 Task: Find a one-way flight from Aswan to Auckland for 2 adults in economy class on June 30th, using Emirates, with 1 carry-on bag, and a departure time between 6:00 AM and 12:00 AM.
Action: Mouse pressed left at (377, 264)
Screenshot: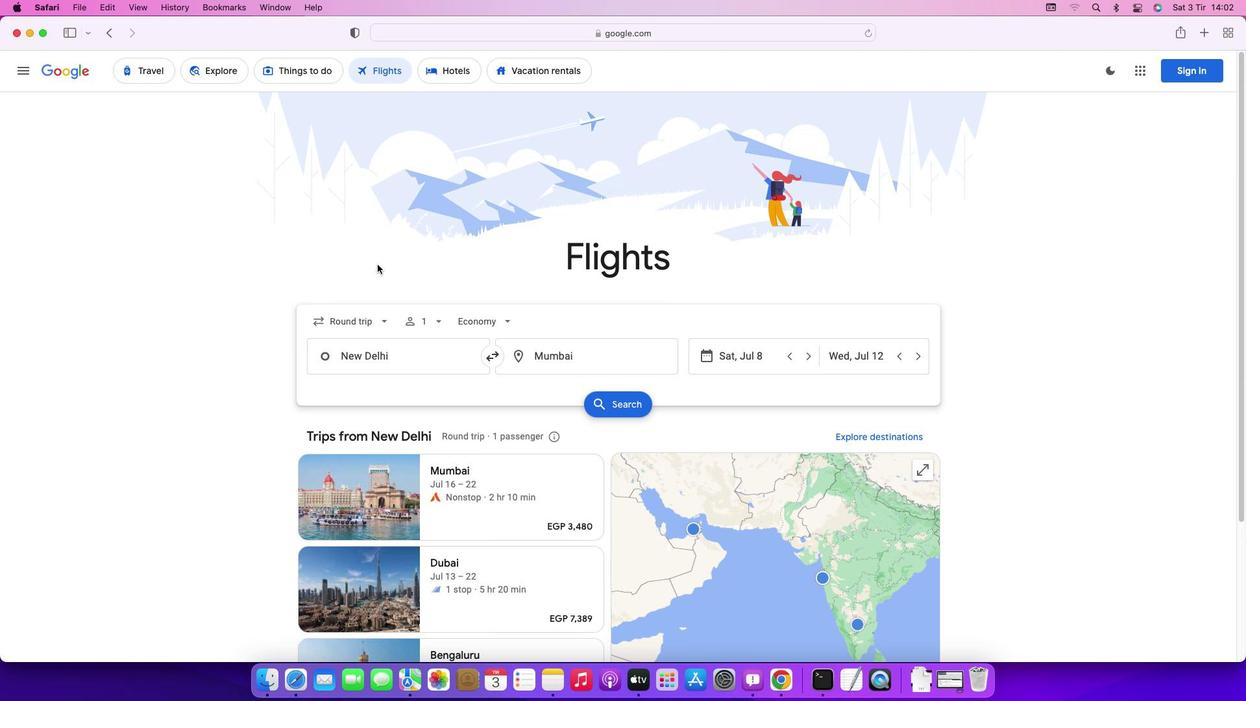 
Action: Mouse moved to (358, 319)
Screenshot: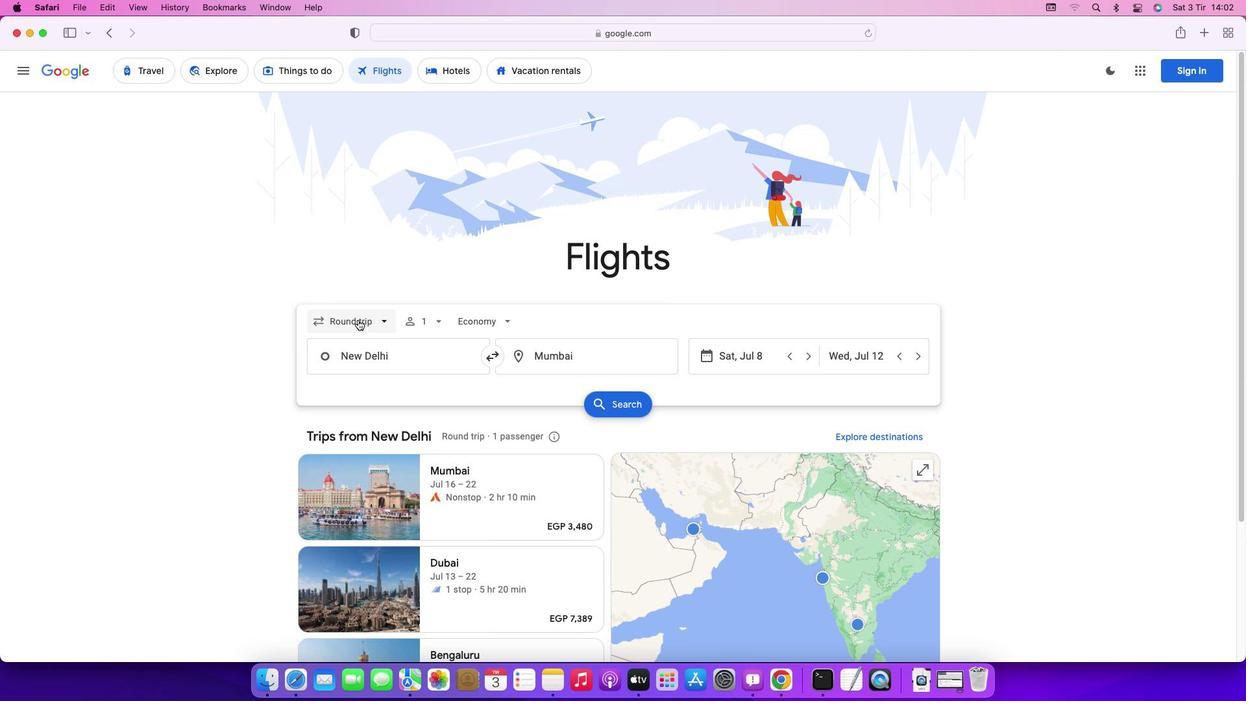 
Action: Mouse pressed left at (358, 319)
Screenshot: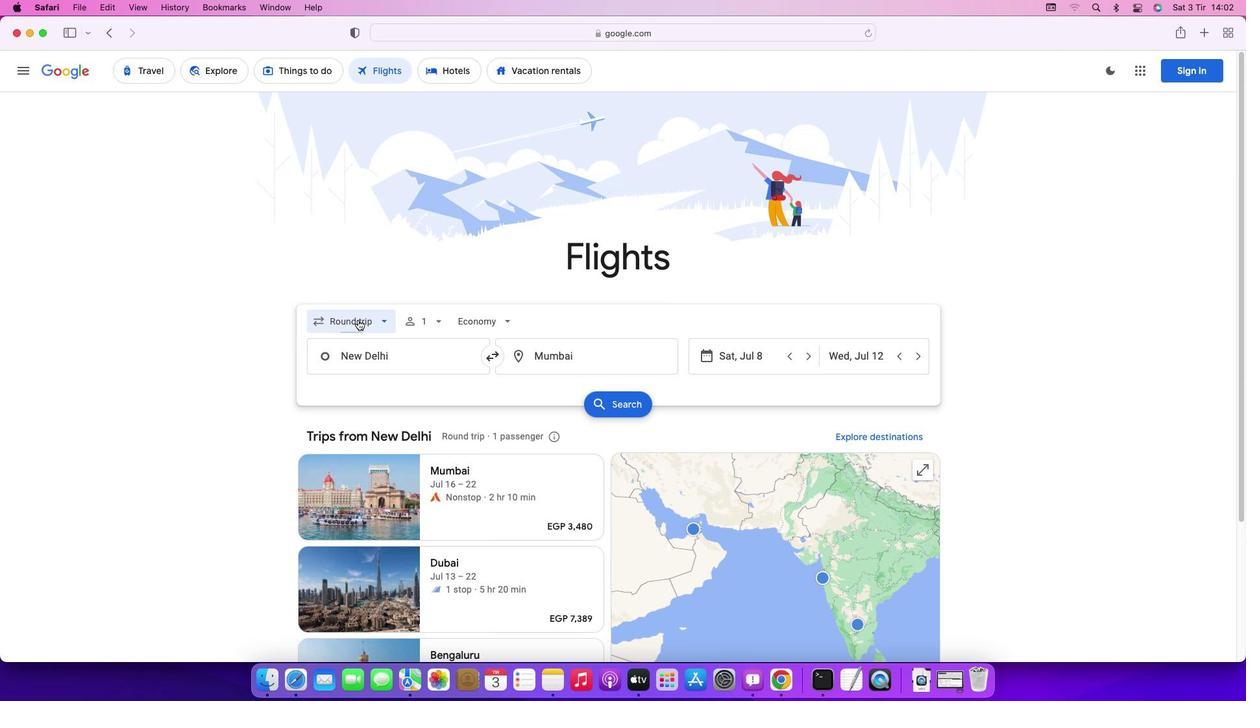 
Action: Mouse moved to (364, 379)
Screenshot: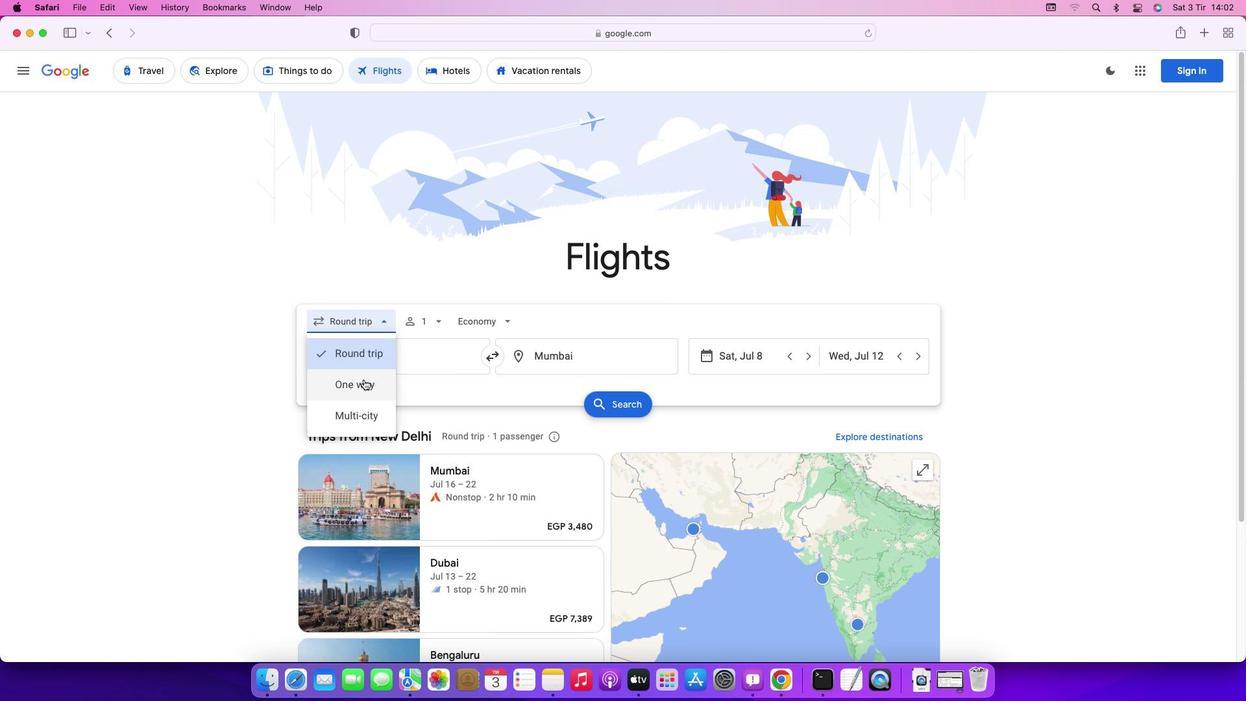 
Action: Mouse pressed left at (364, 379)
Screenshot: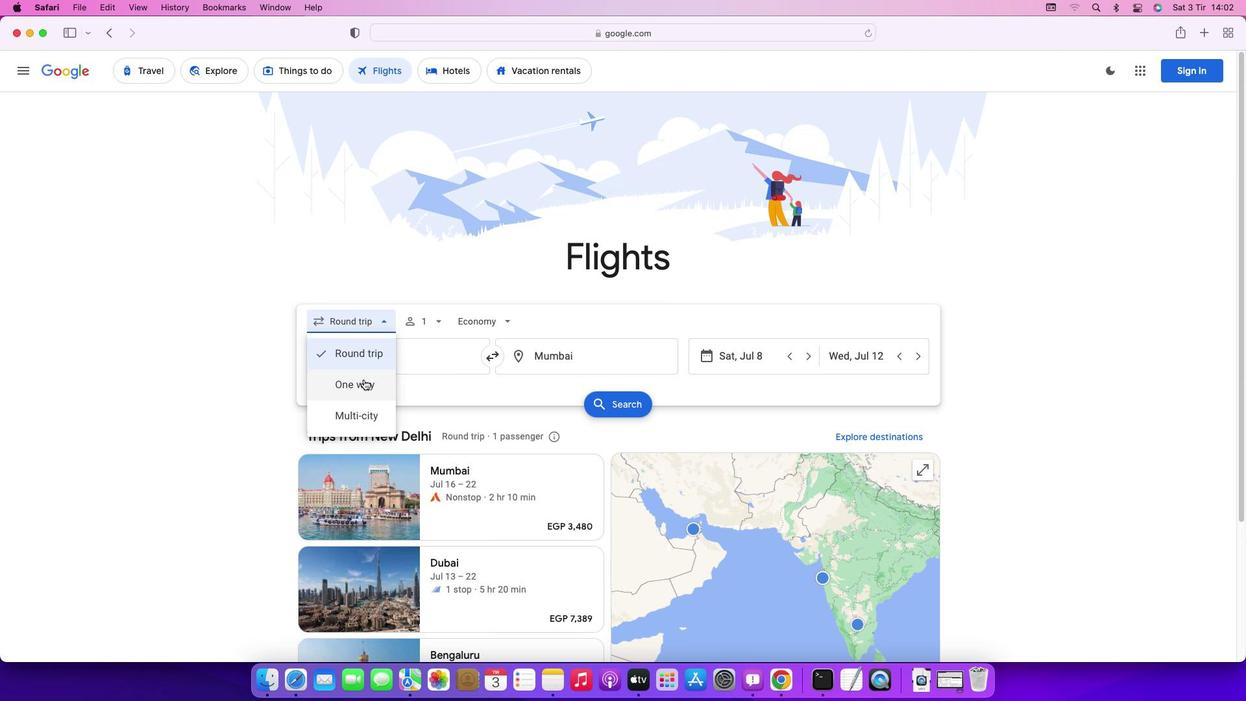 
Action: Mouse moved to (439, 324)
Screenshot: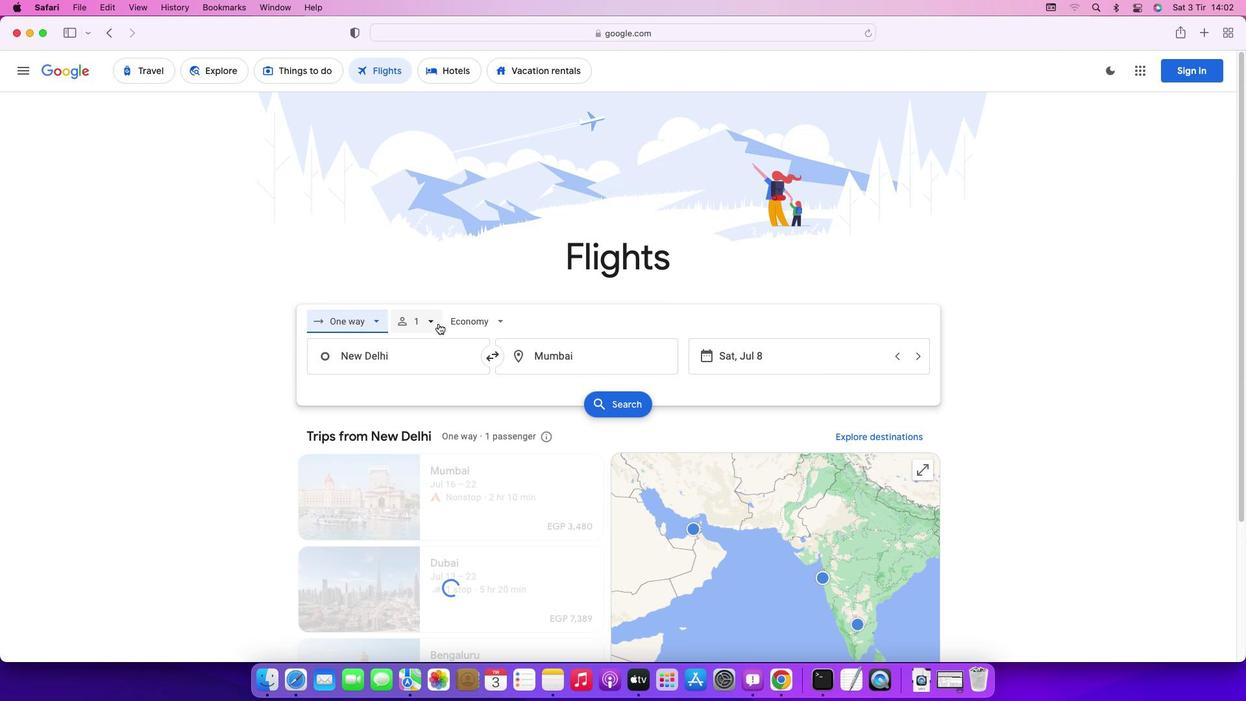 
Action: Mouse pressed left at (439, 324)
Screenshot: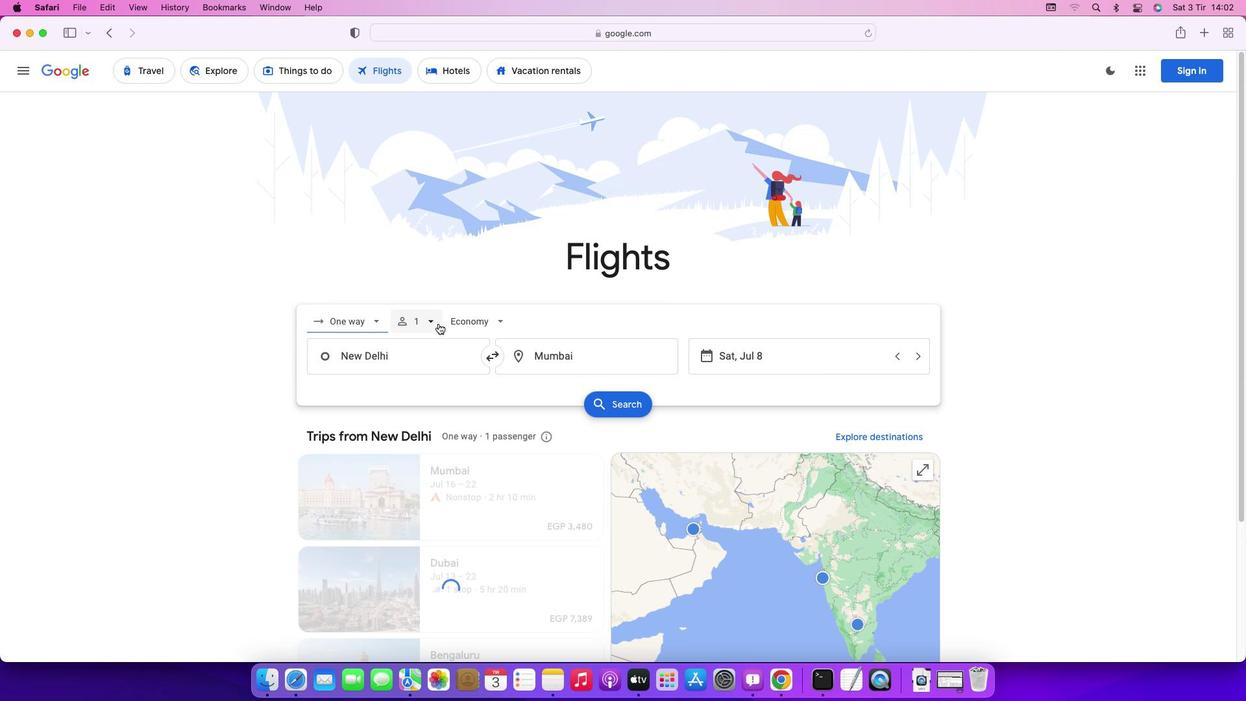 
Action: Mouse moved to (526, 351)
Screenshot: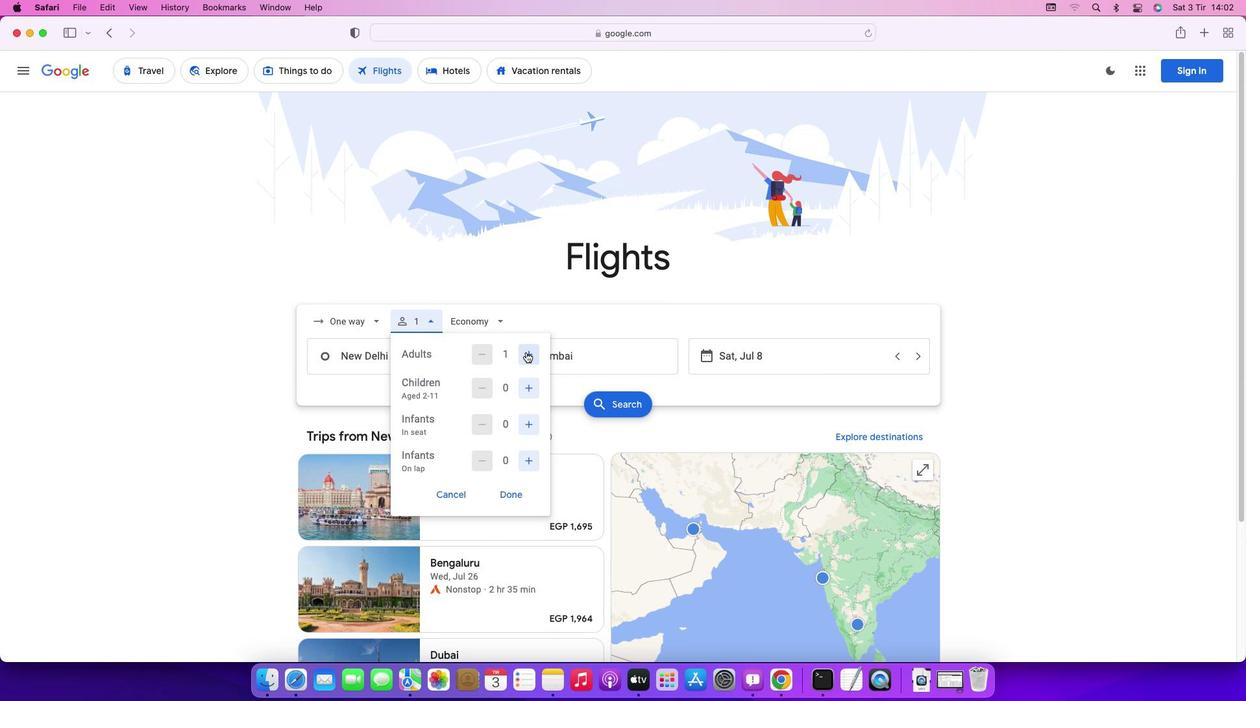 
Action: Mouse pressed left at (526, 351)
Screenshot: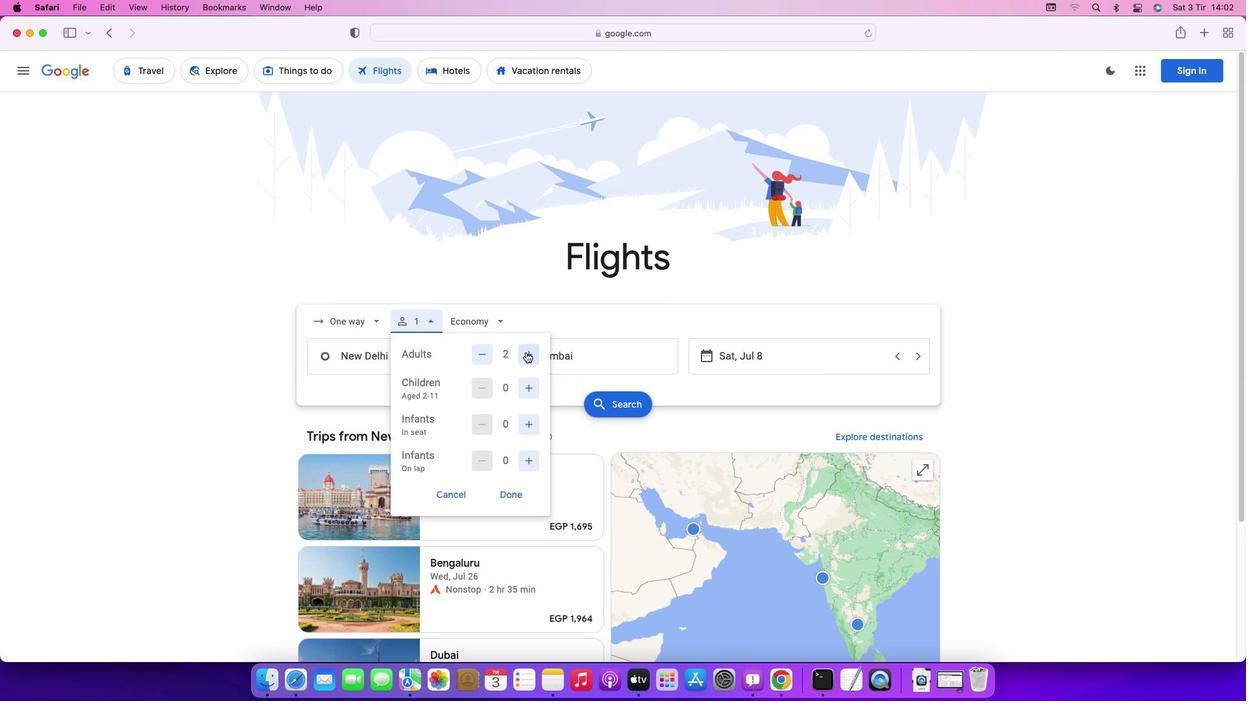 
Action: Mouse moved to (507, 495)
Screenshot: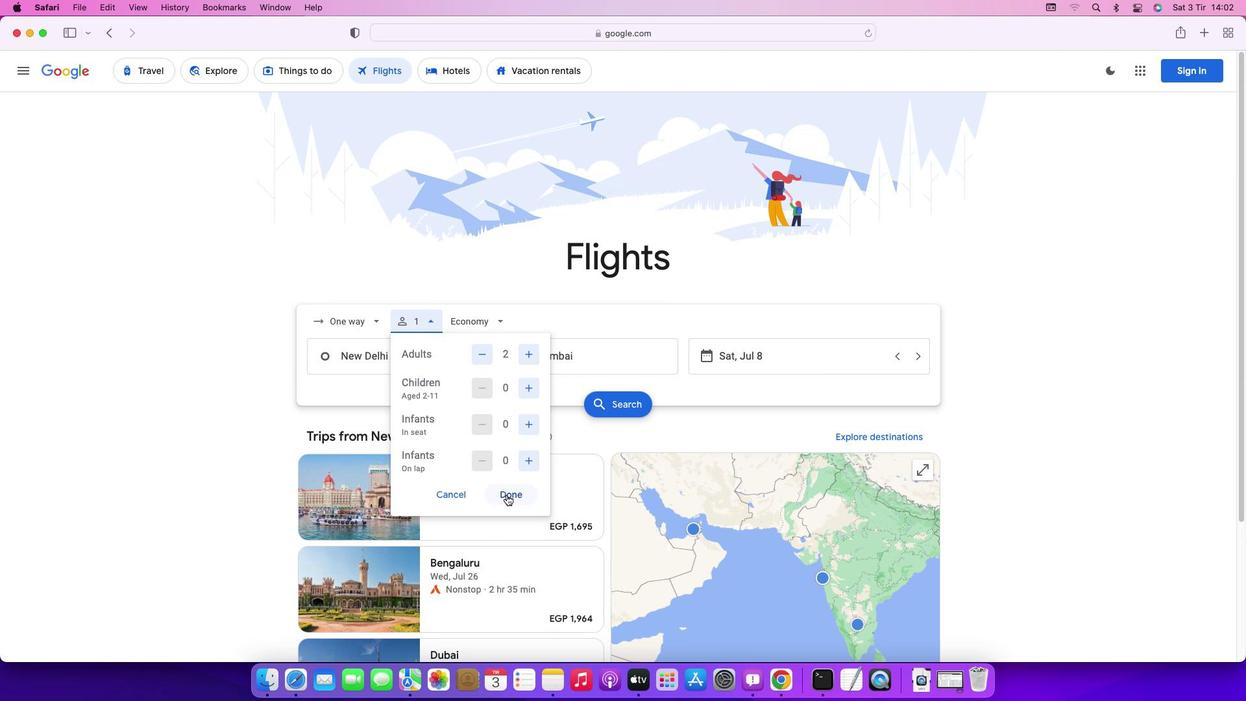 
Action: Mouse pressed left at (507, 495)
Screenshot: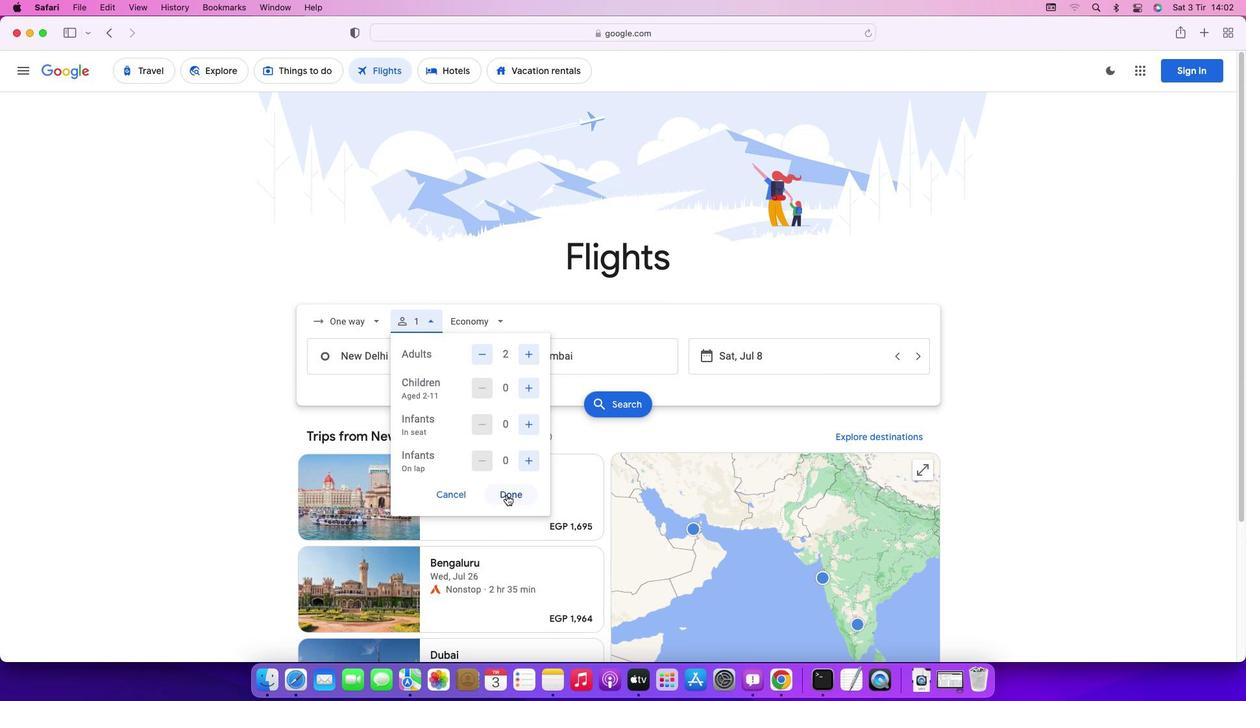
Action: Mouse moved to (483, 326)
Screenshot: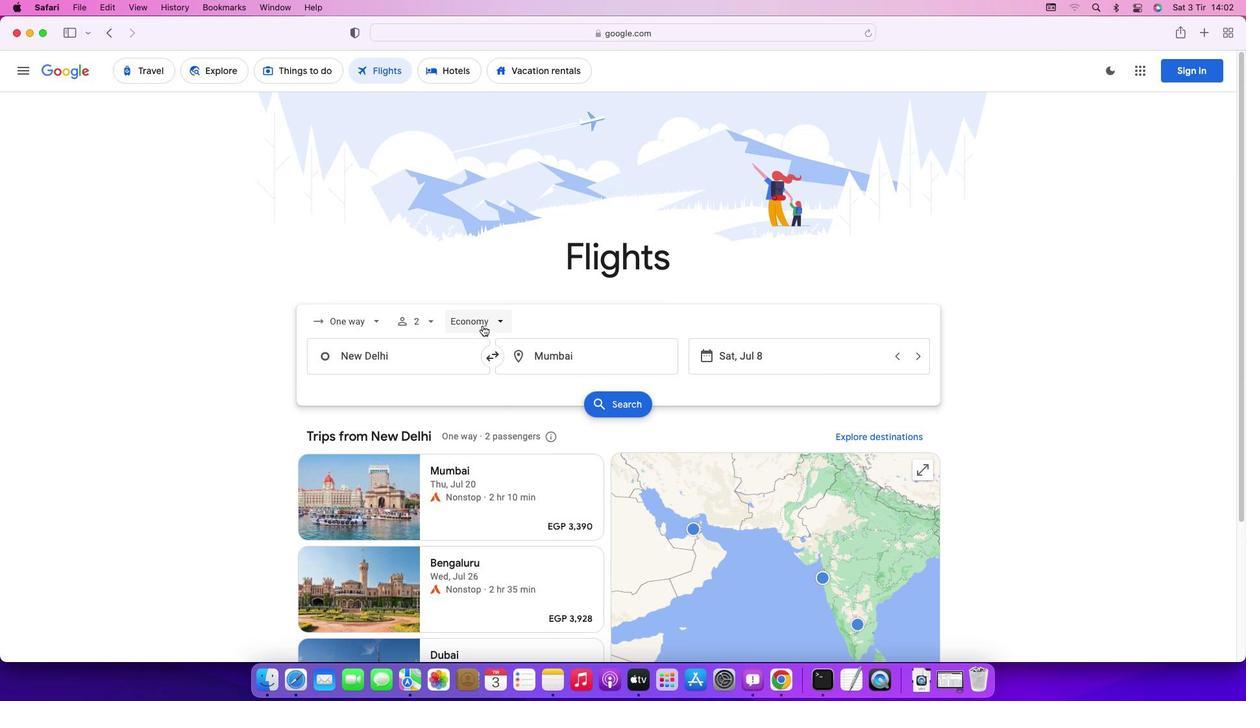 
Action: Mouse pressed left at (483, 326)
Screenshot: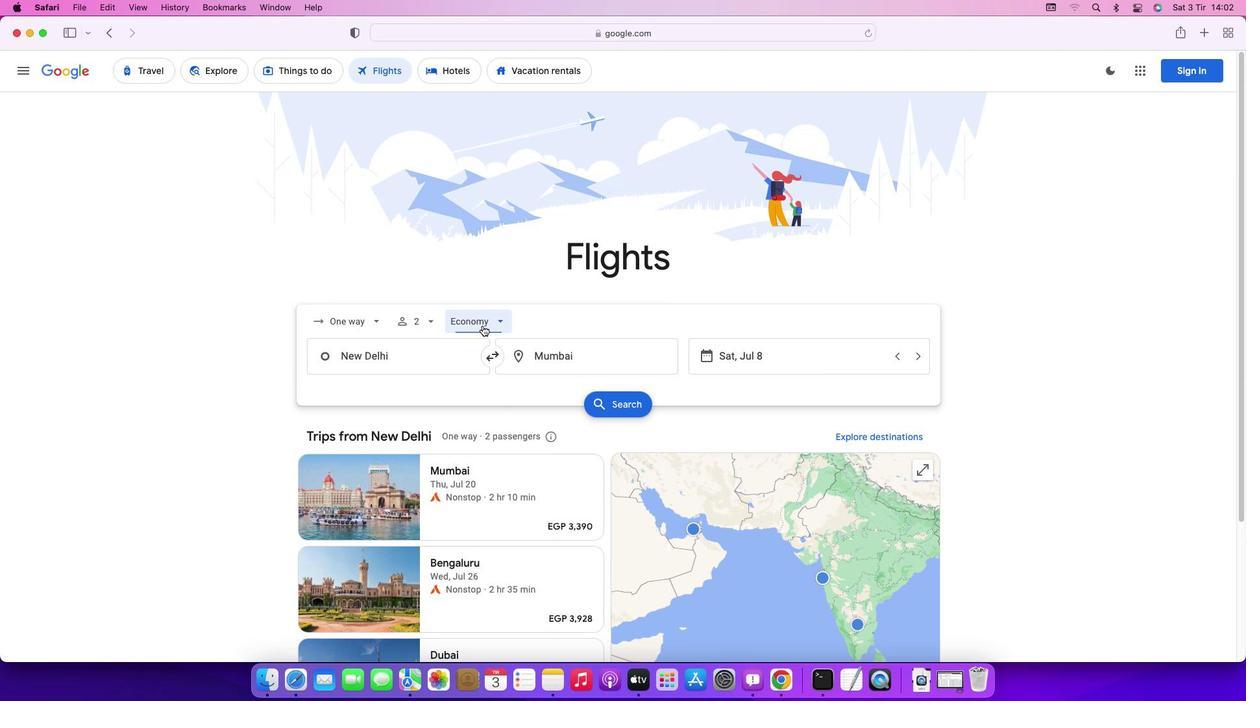 
Action: Mouse moved to (490, 351)
Screenshot: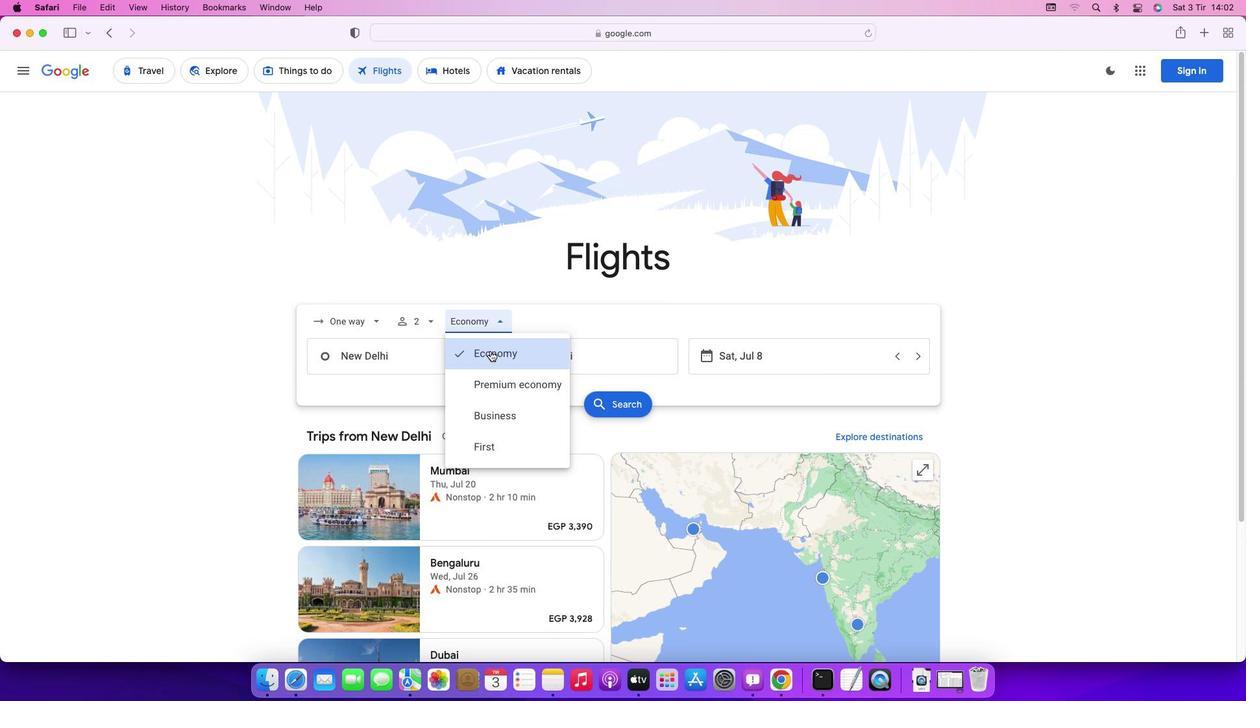 
Action: Mouse pressed left at (490, 351)
Screenshot: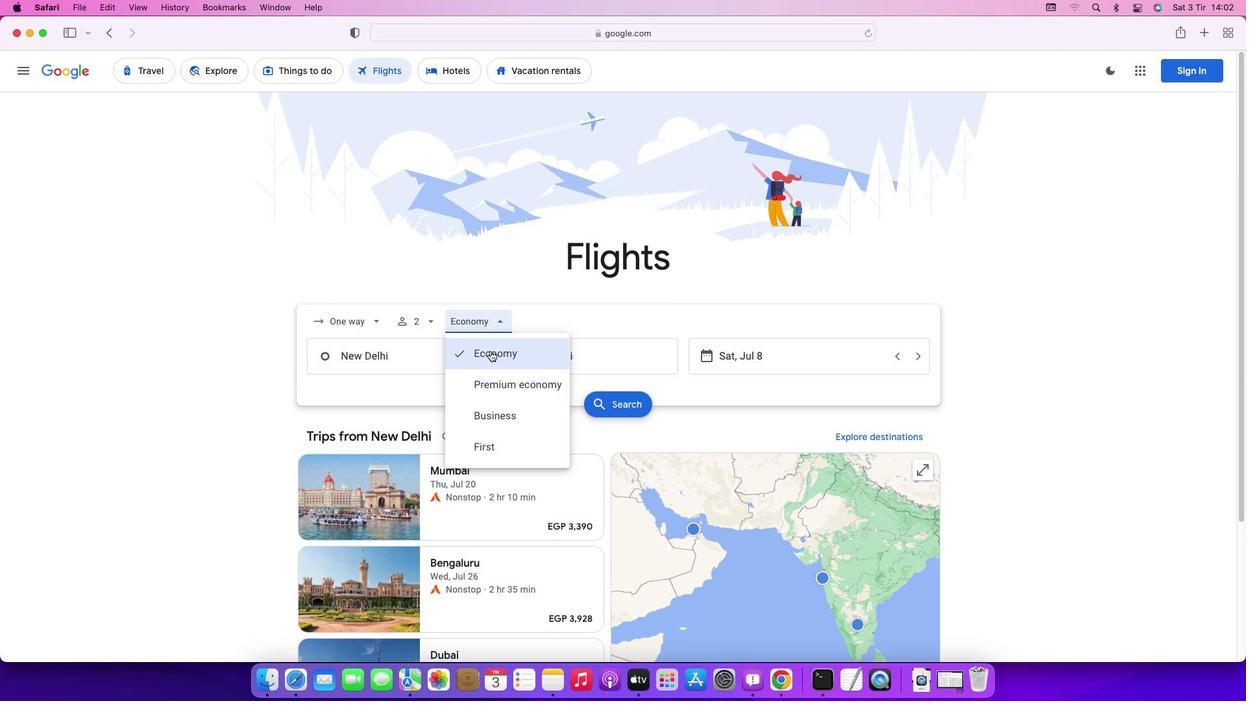 
Action: Mouse moved to (415, 351)
Screenshot: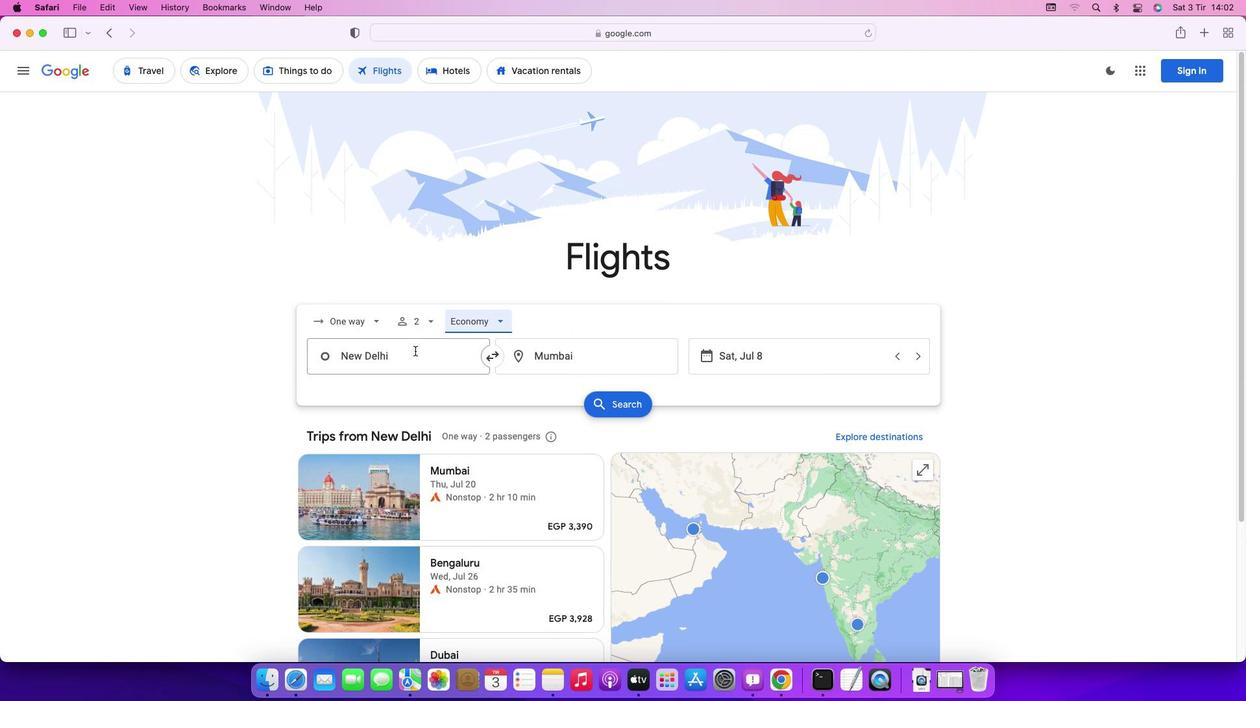 
Action: Mouse pressed left at (415, 351)
Screenshot: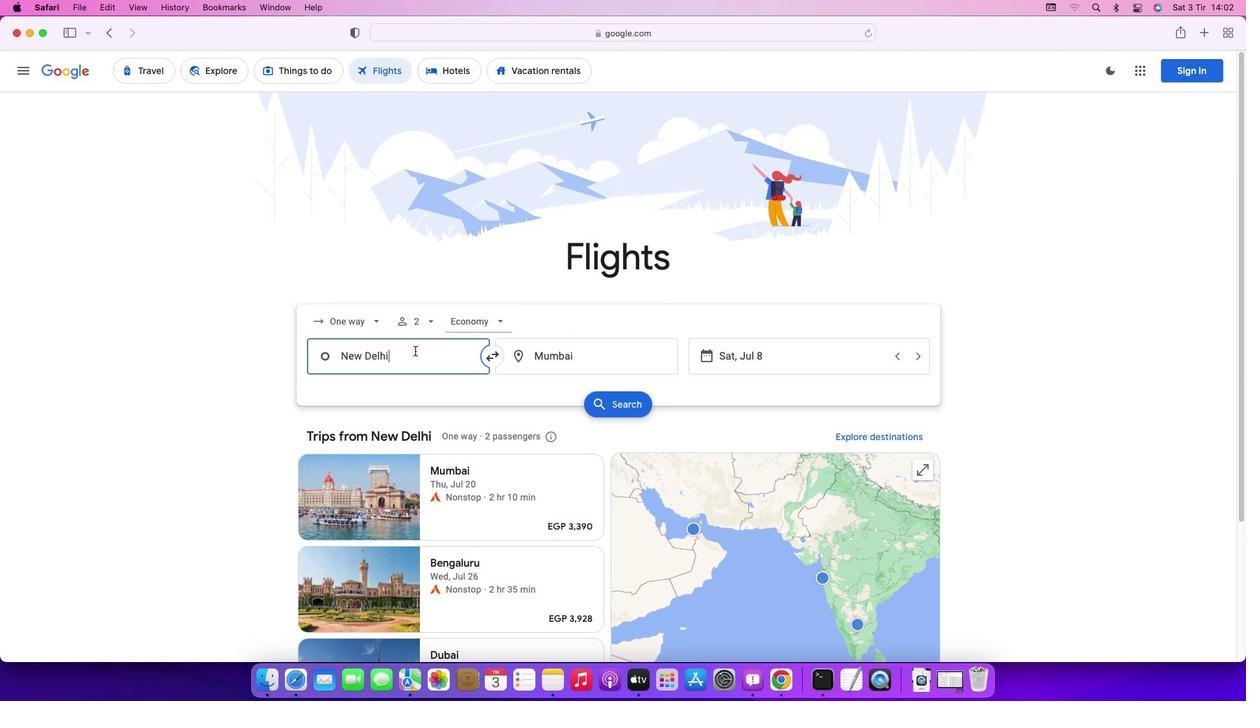 
Action: Mouse moved to (414, 351)
Screenshot: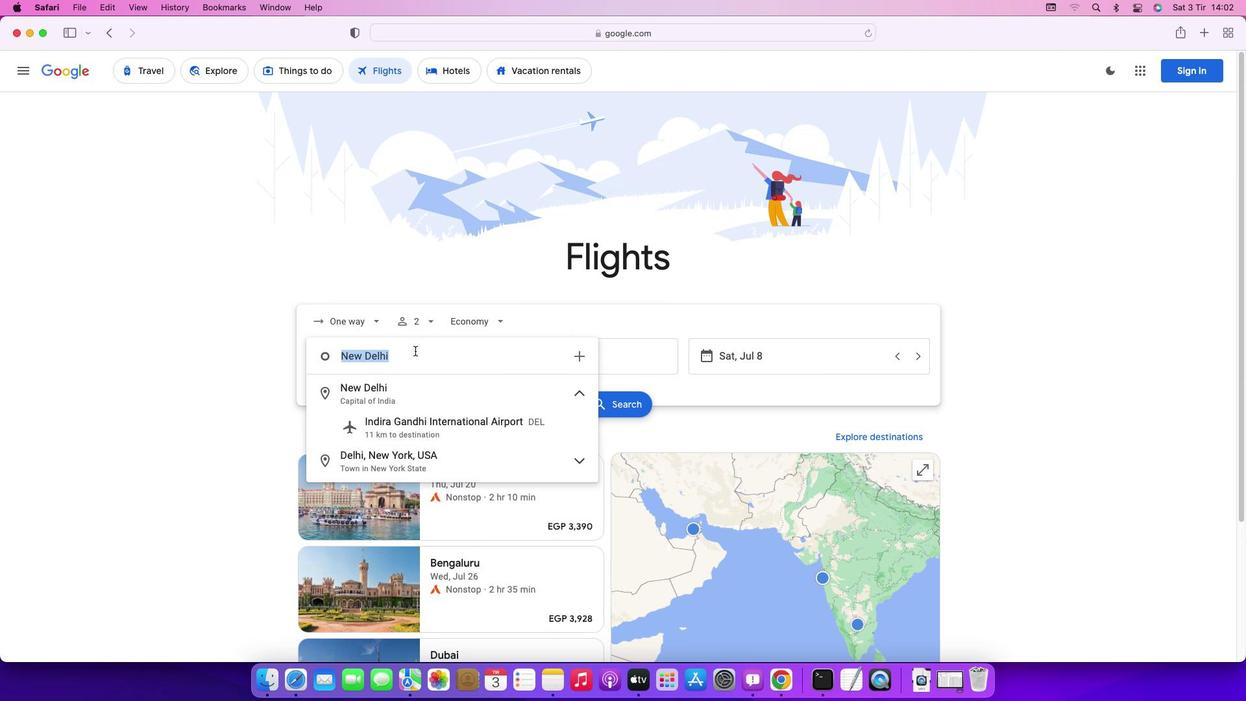 
Action: Key pressed Key.backspaceKey.caps_lock'A'Key.caps_lock's''w''a''n'Key.enter
Screenshot: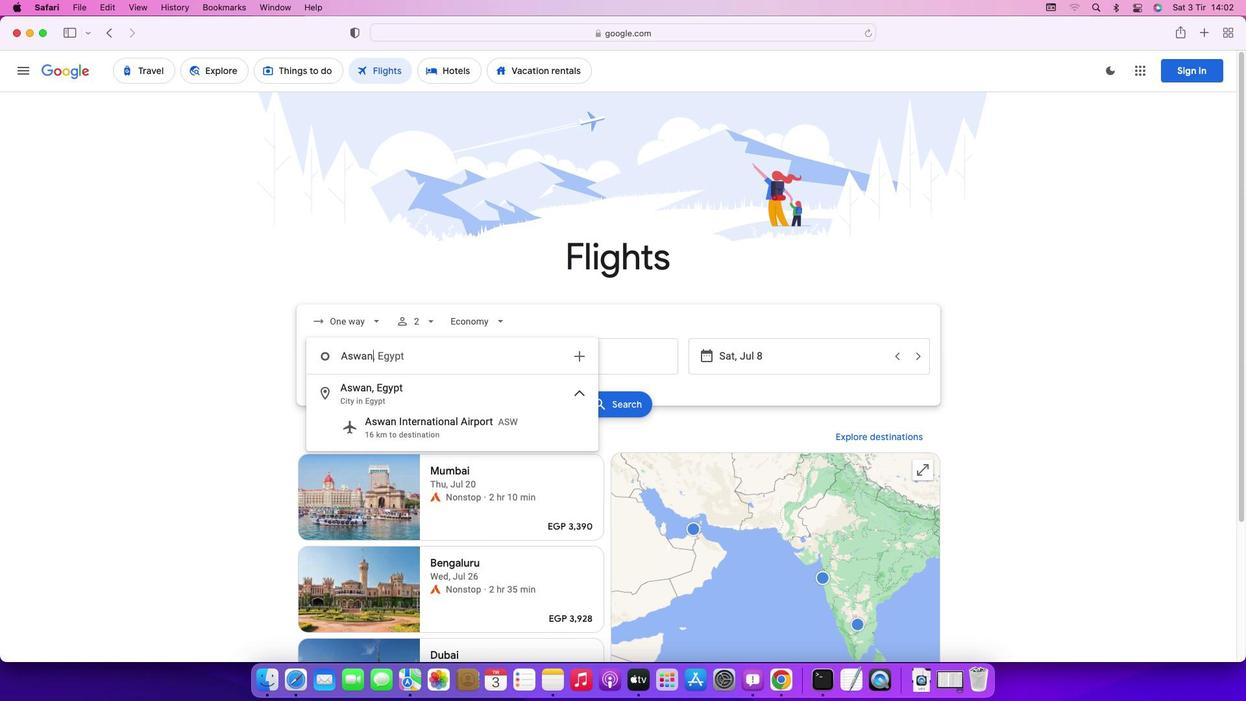 
Action: Mouse moved to (598, 357)
Screenshot: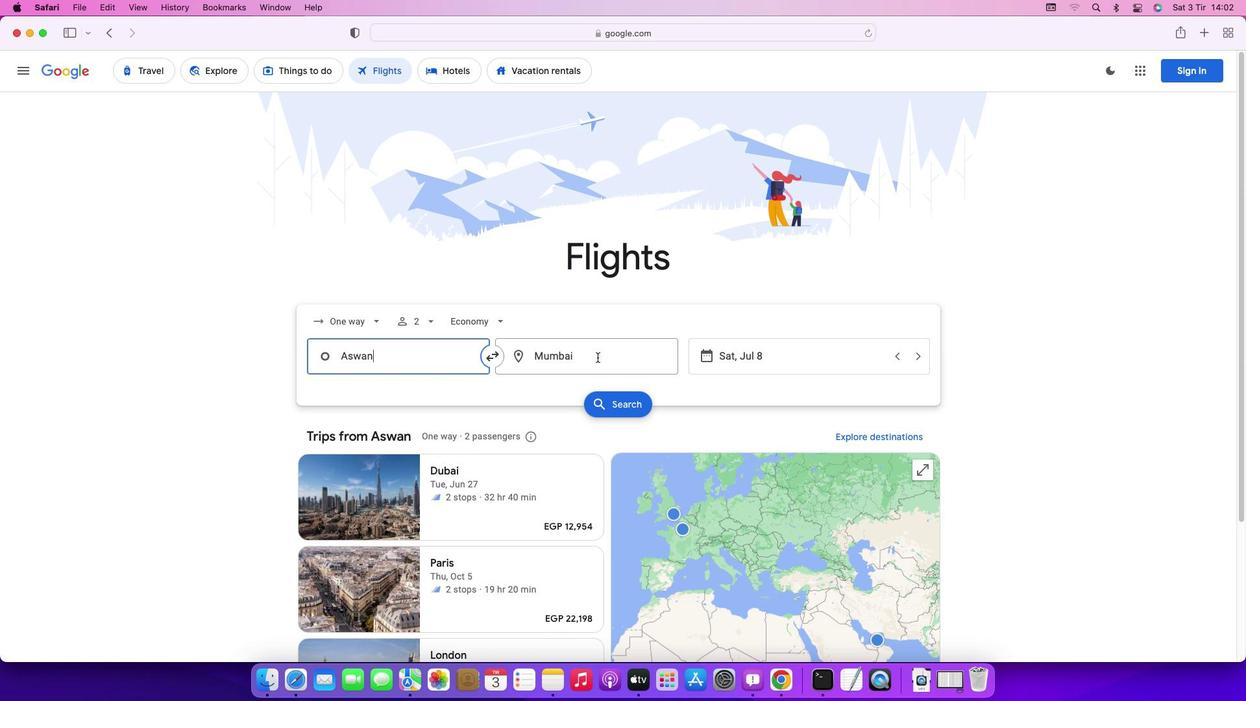 
Action: Mouse pressed left at (598, 357)
Screenshot: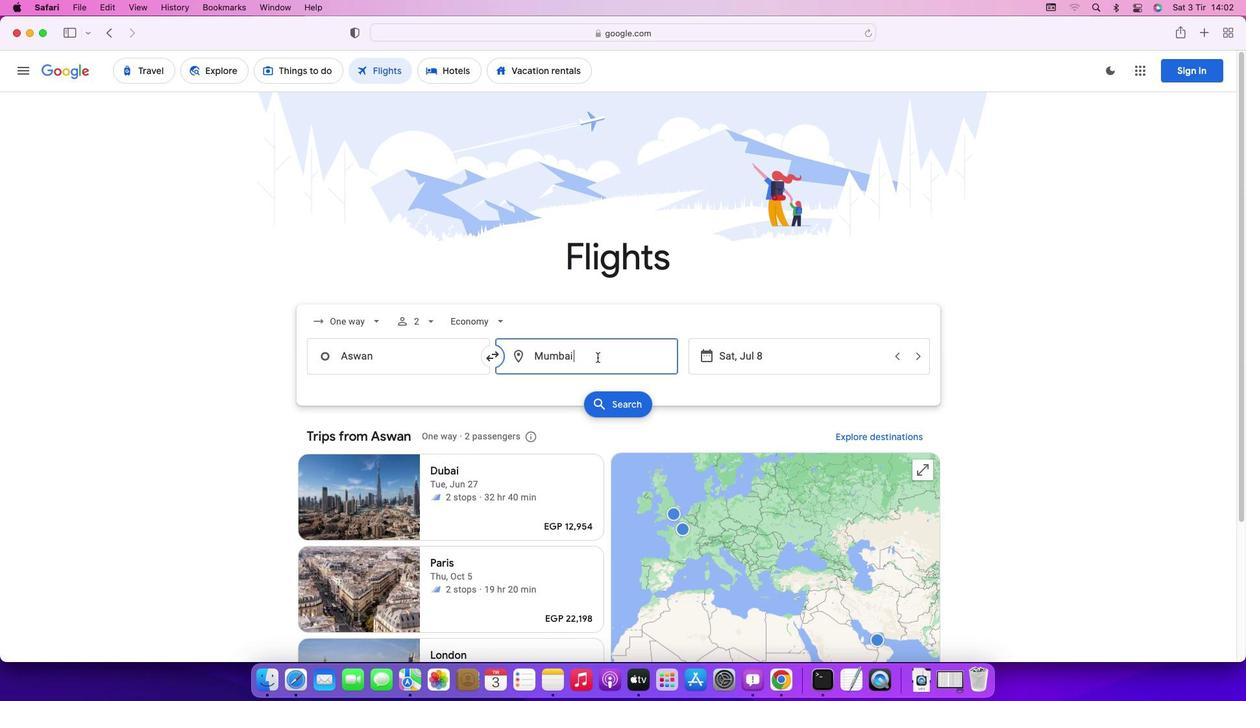
Action: Key pressed Key.backspaceKey.caps_lock'A'Key.caps_lock'u''c''k''l''a''n''d'Key.enter
Screenshot: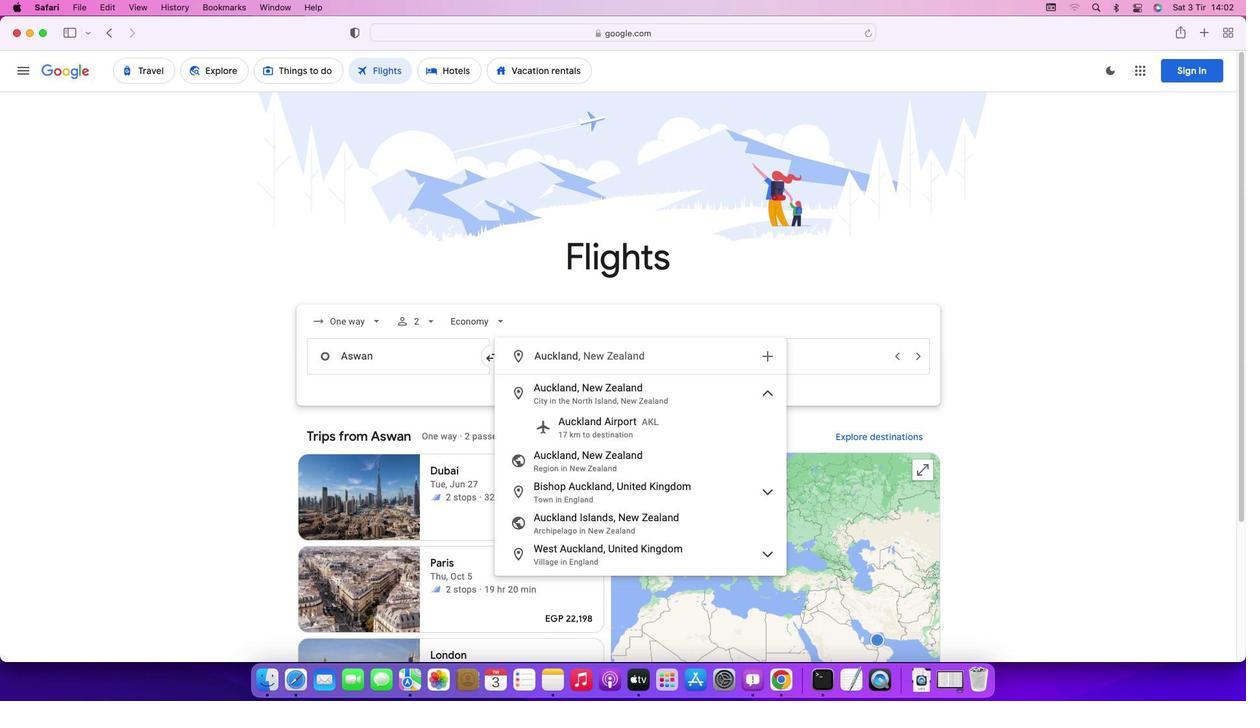 
Action: Mouse moved to (807, 358)
Screenshot: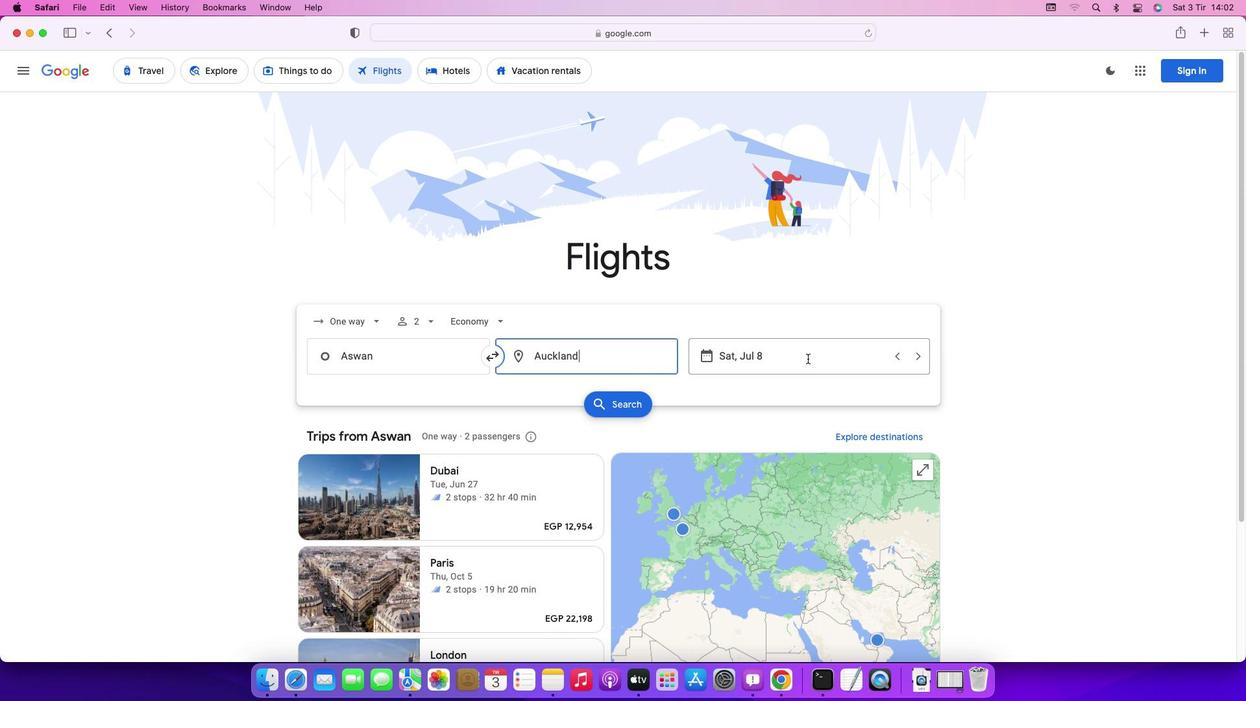 
Action: Mouse pressed left at (807, 358)
Screenshot: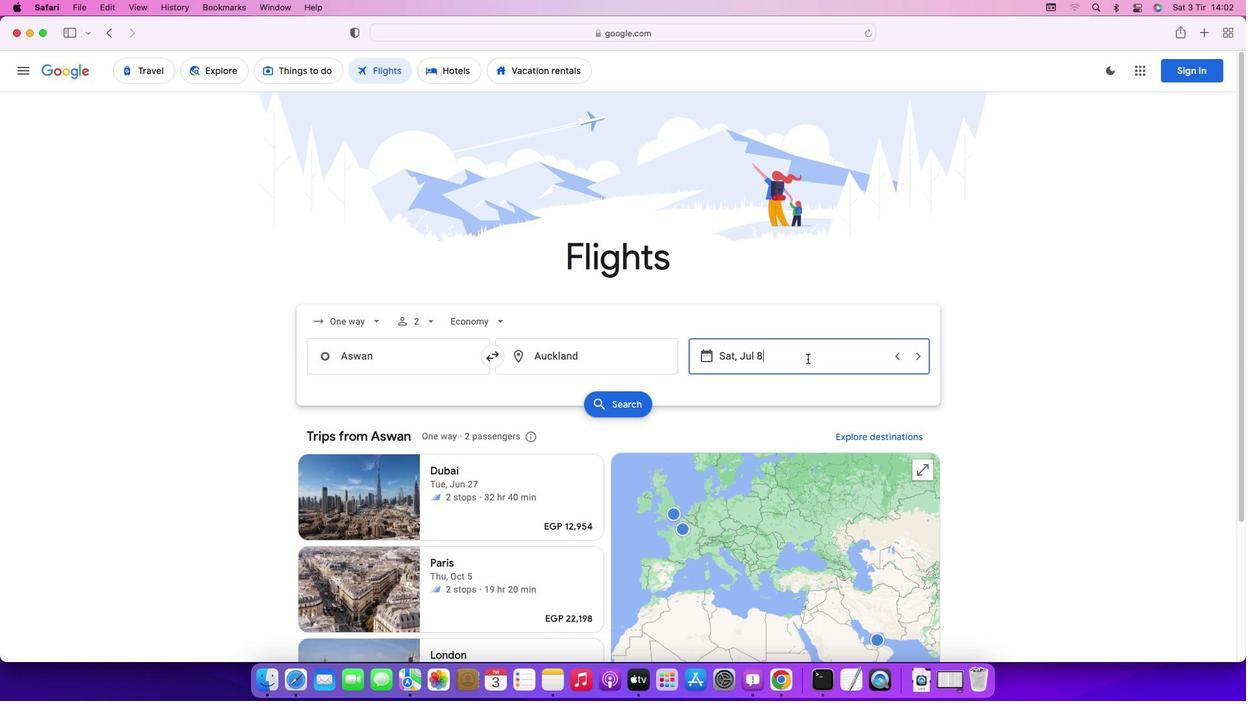 
Action: Mouse moved to (623, 559)
Screenshot: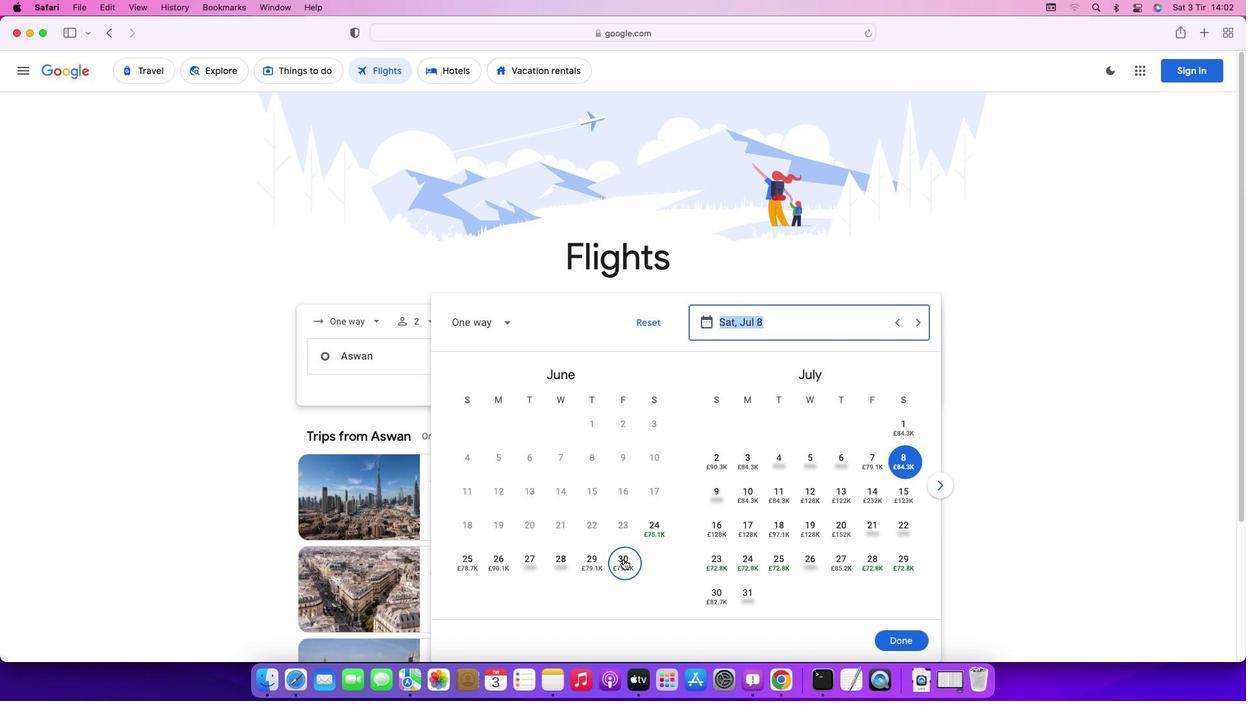 
Action: Mouse pressed left at (623, 559)
Screenshot: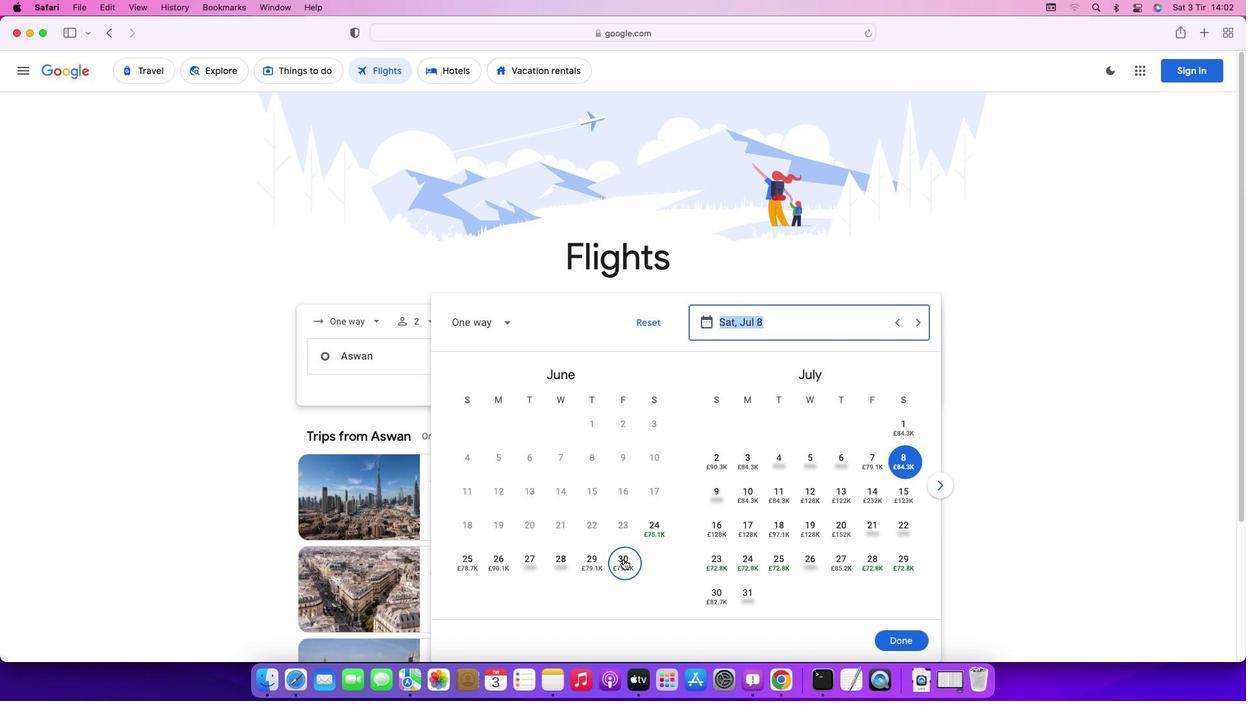 
Action: Mouse moved to (896, 641)
Screenshot: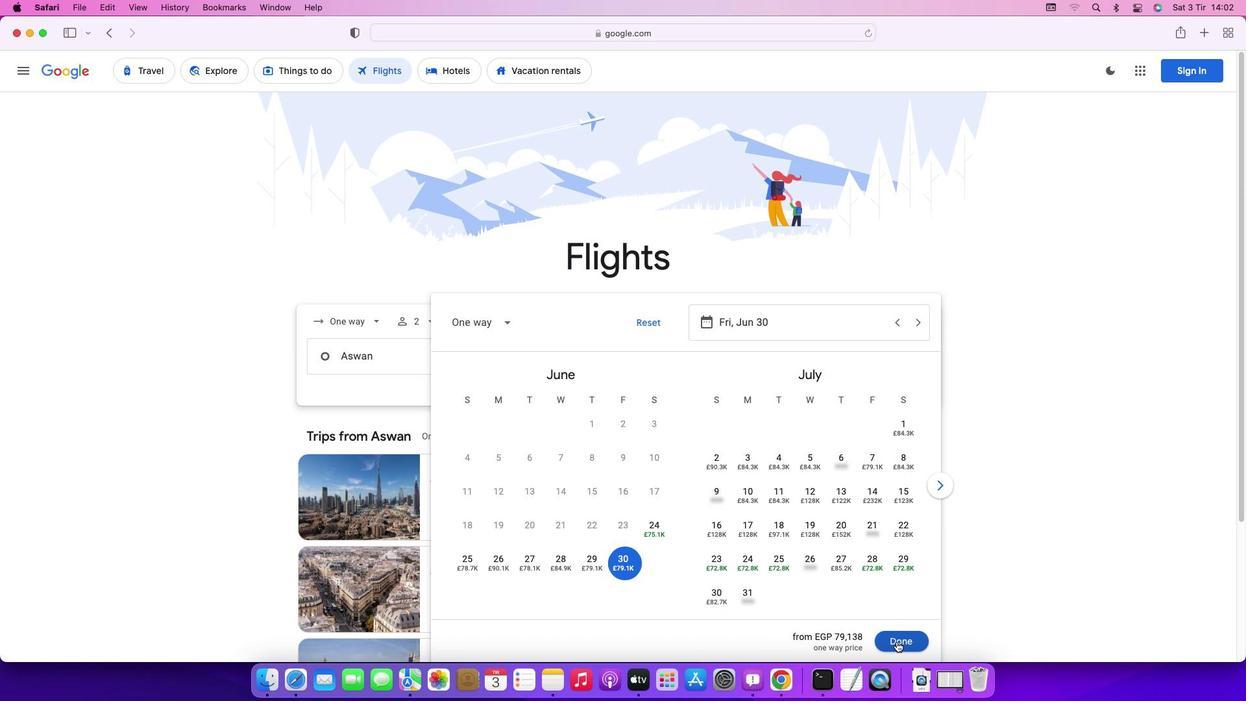 
Action: Mouse pressed left at (896, 641)
Screenshot: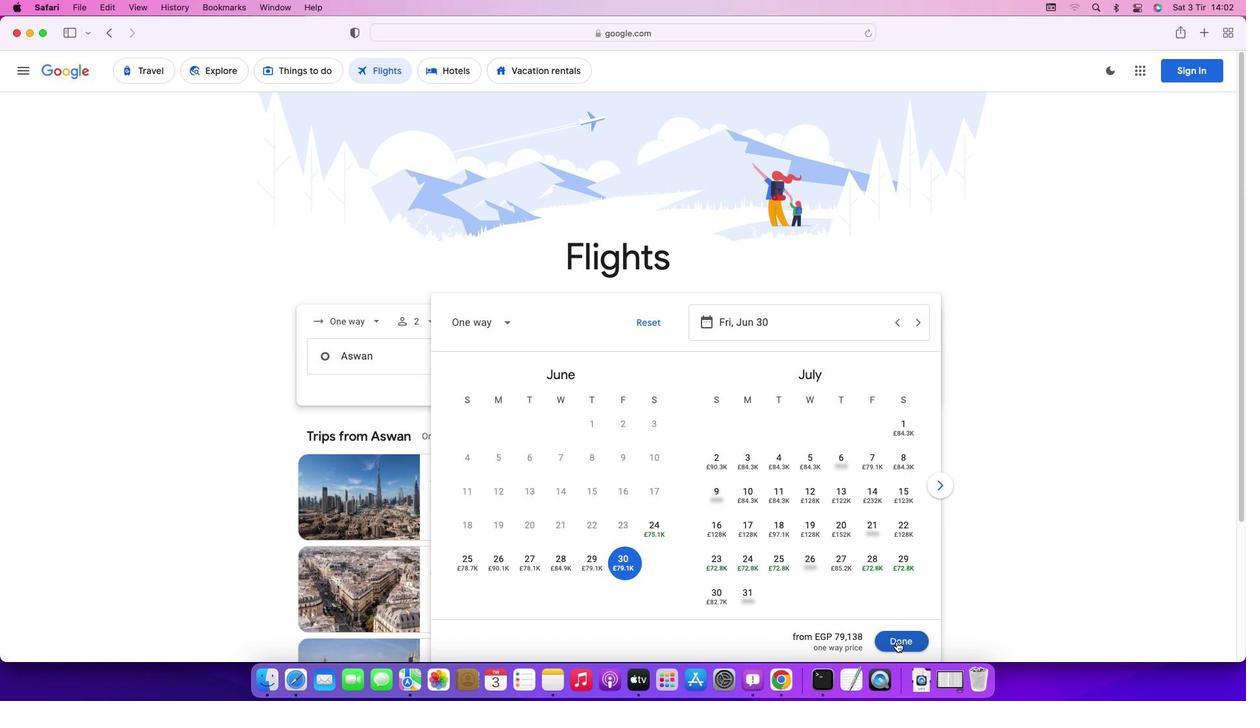 
Action: Mouse moved to (642, 411)
Screenshot: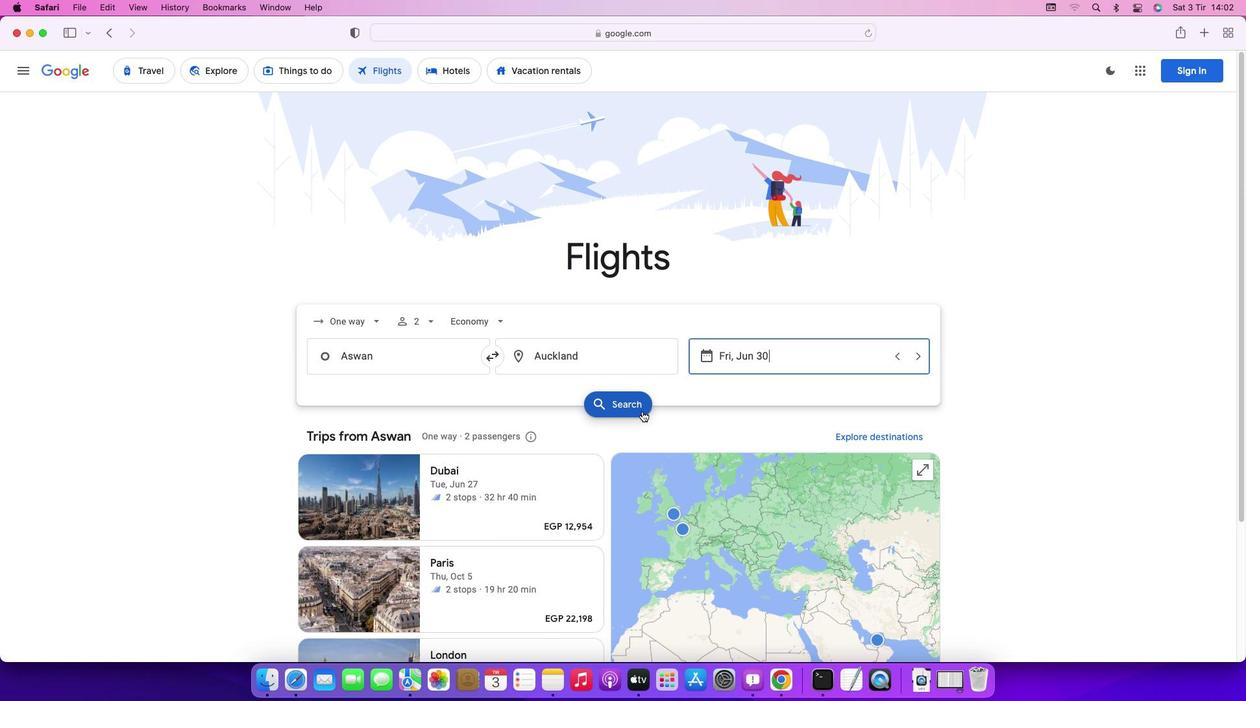 
Action: Mouse pressed left at (642, 411)
Screenshot: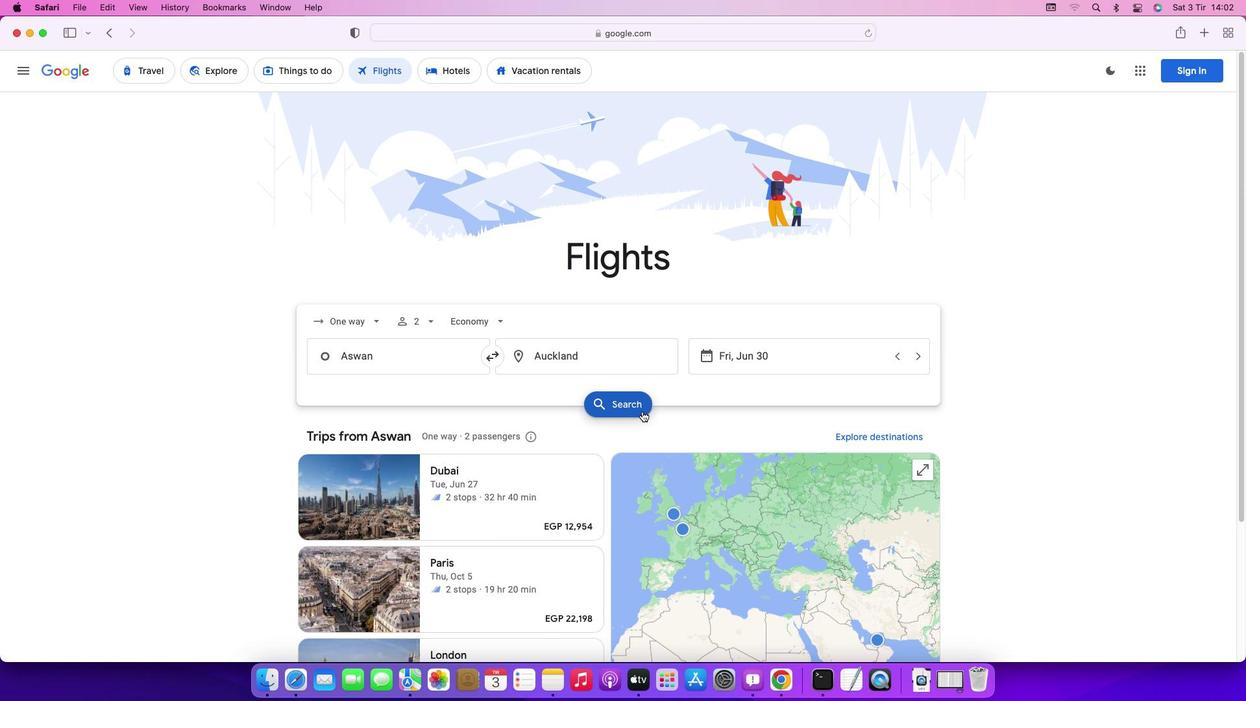 
Action: Mouse moved to (392, 190)
Screenshot: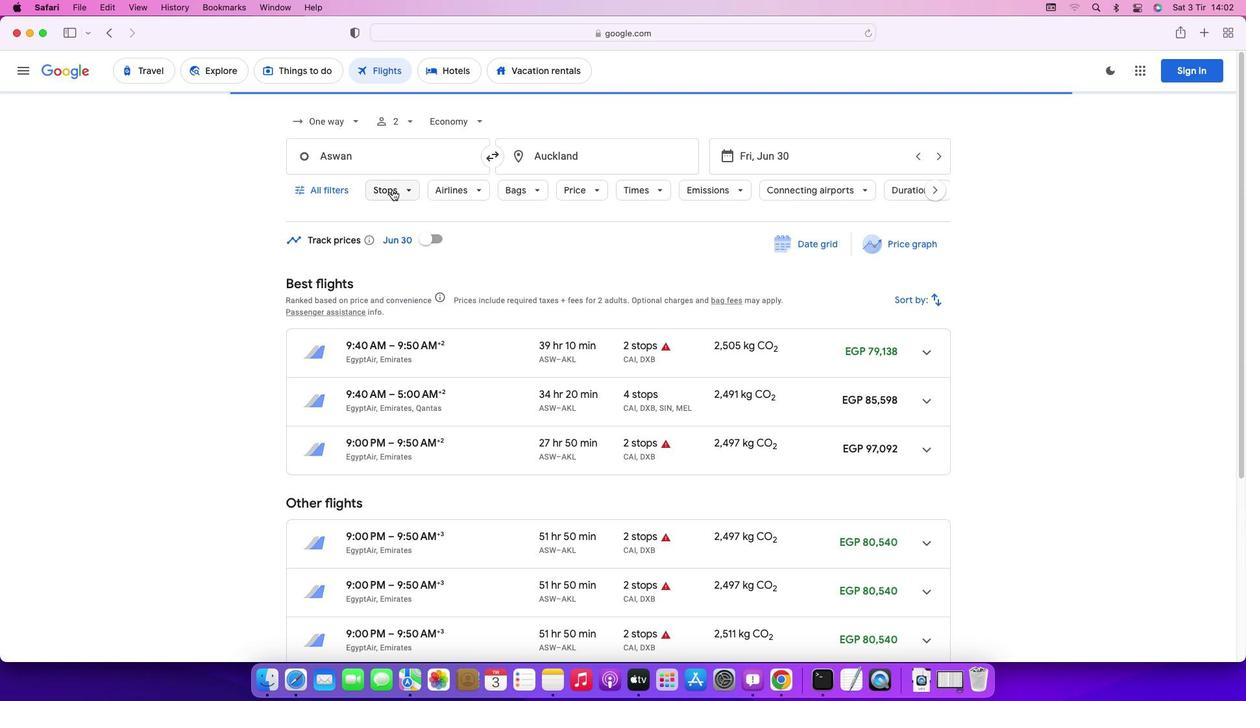 
Action: Mouse pressed left at (392, 190)
Screenshot: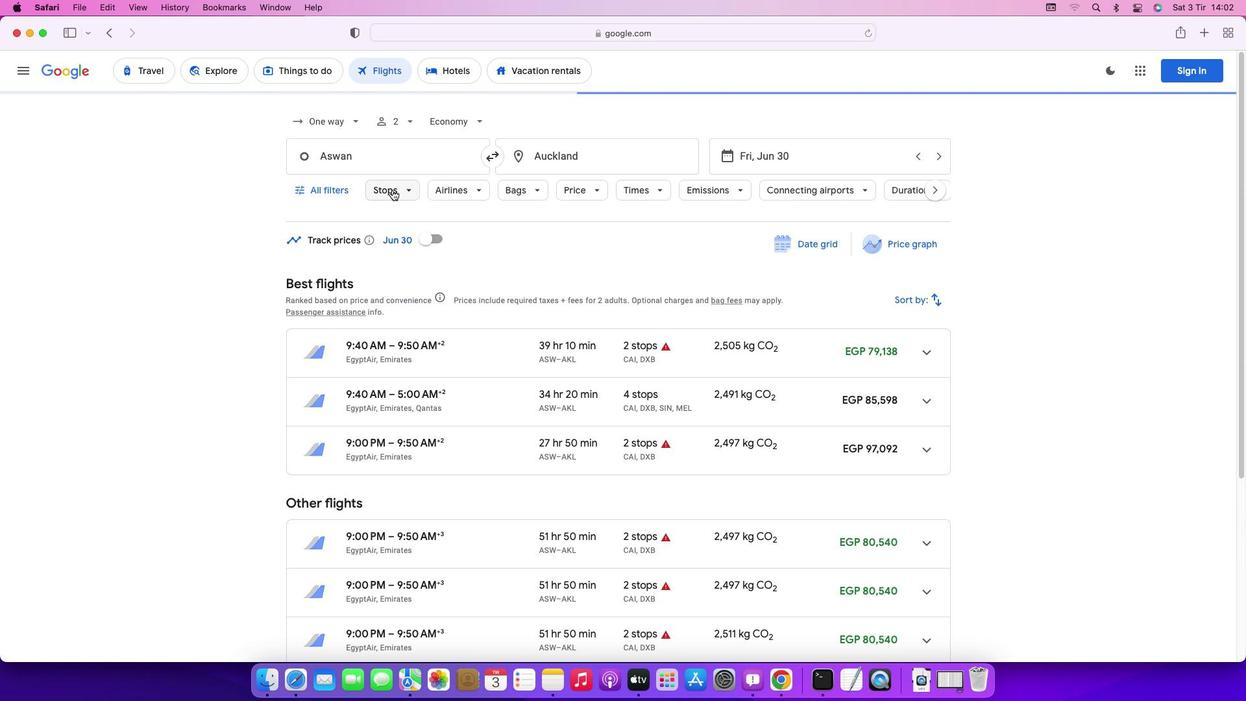 
Action: Mouse moved to (394, 256)
Screenshot: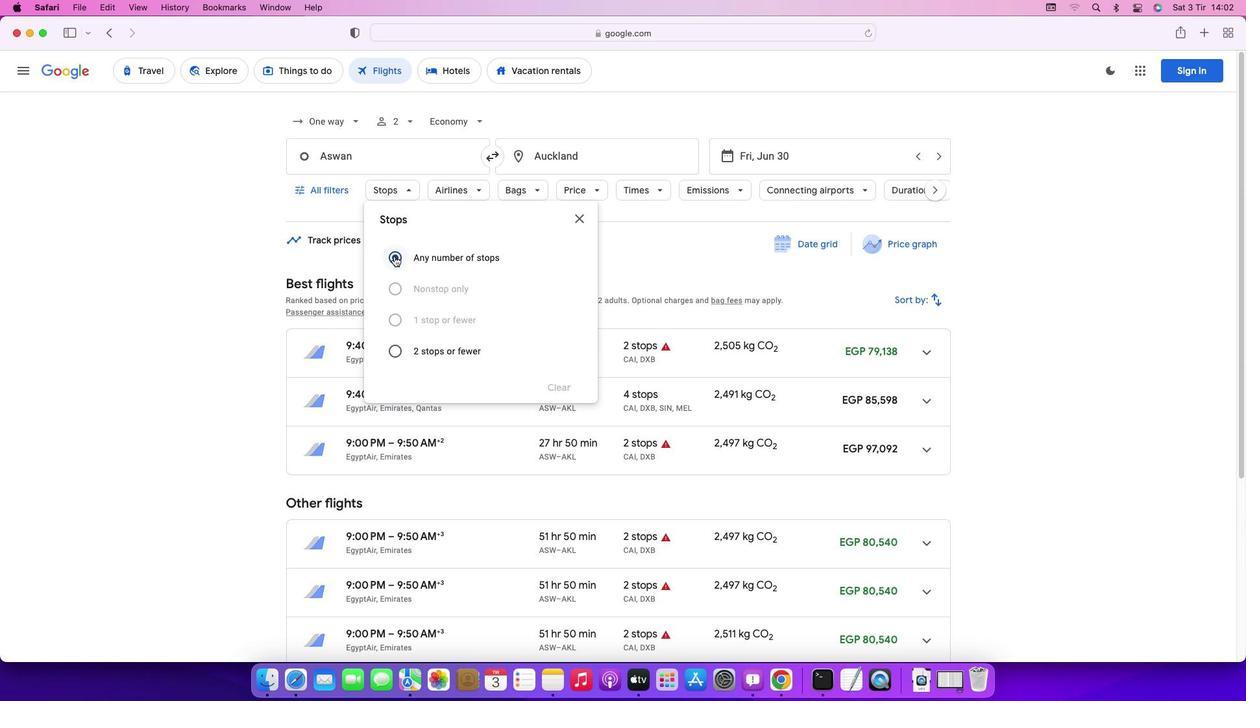 
Action: Mouse pressed left at (394, 256)
Screenshot: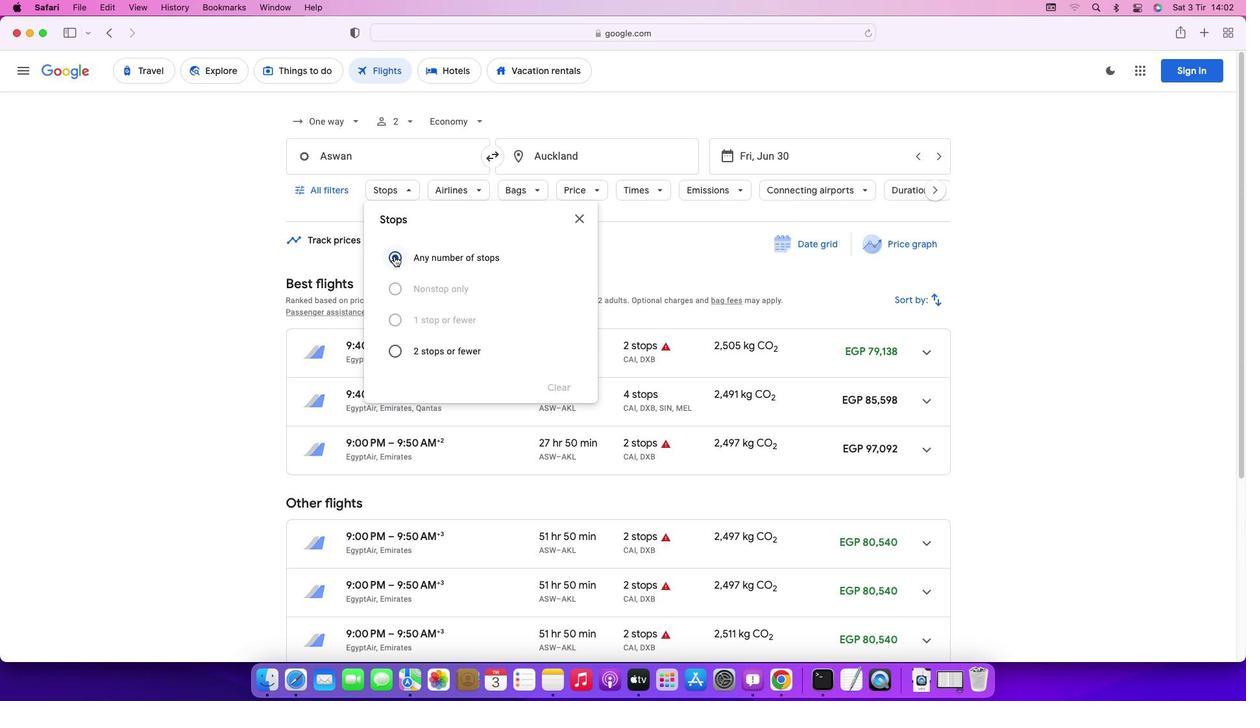 
Action: Mouse moved to (448, 188)
Screenshot: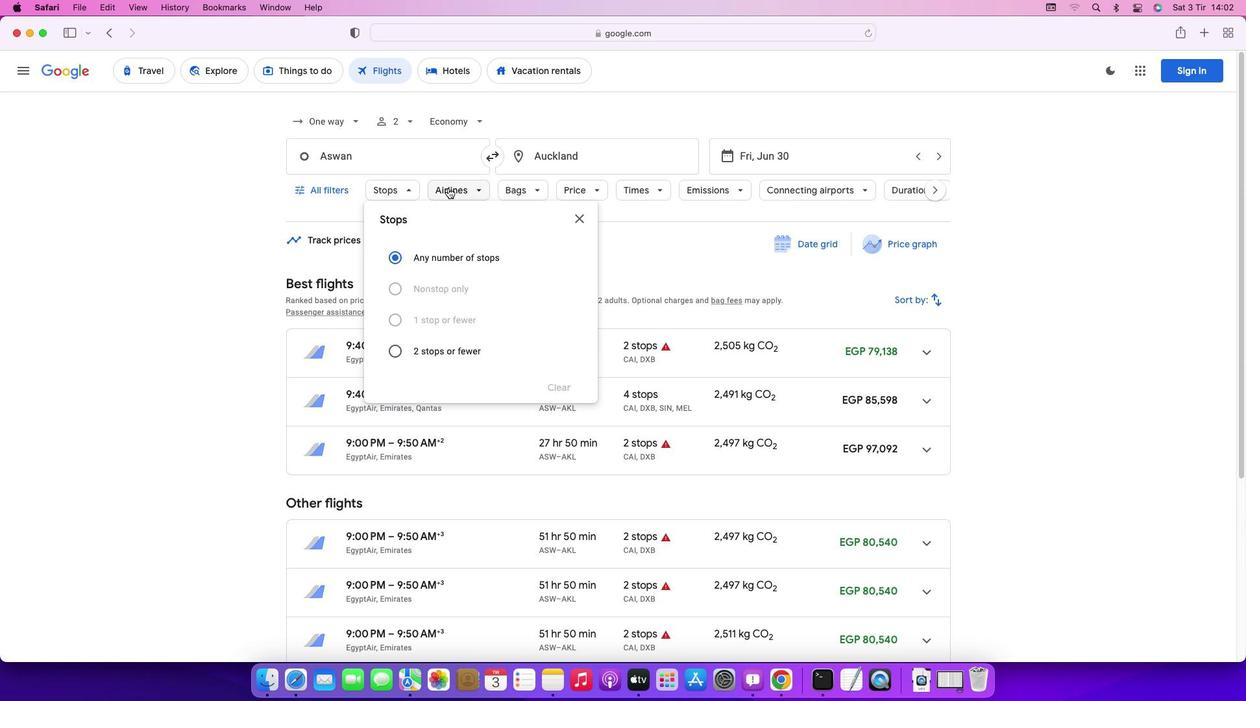 
Action: Mouse pressed left at (448, 188)
Screenshot: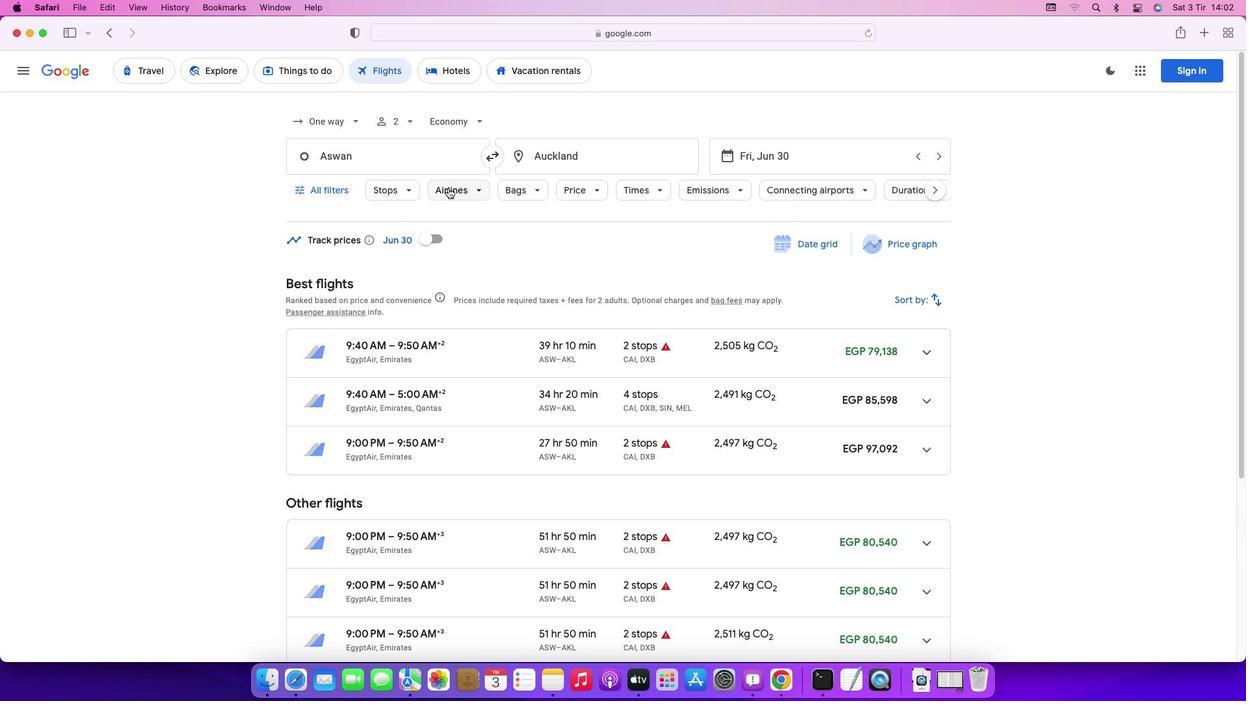 
Action: Mouse moved to (629, 254)
Screenshot: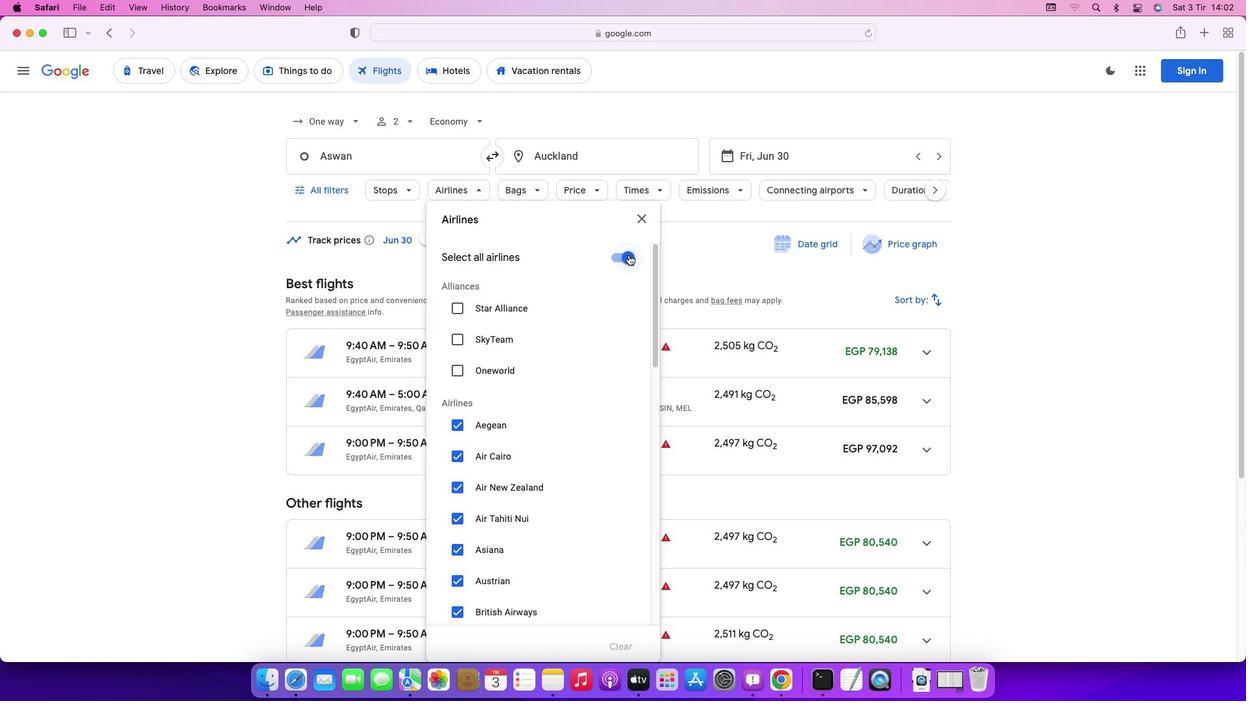 
Action: Mouse pressed left at (629, 254)
Screenshot: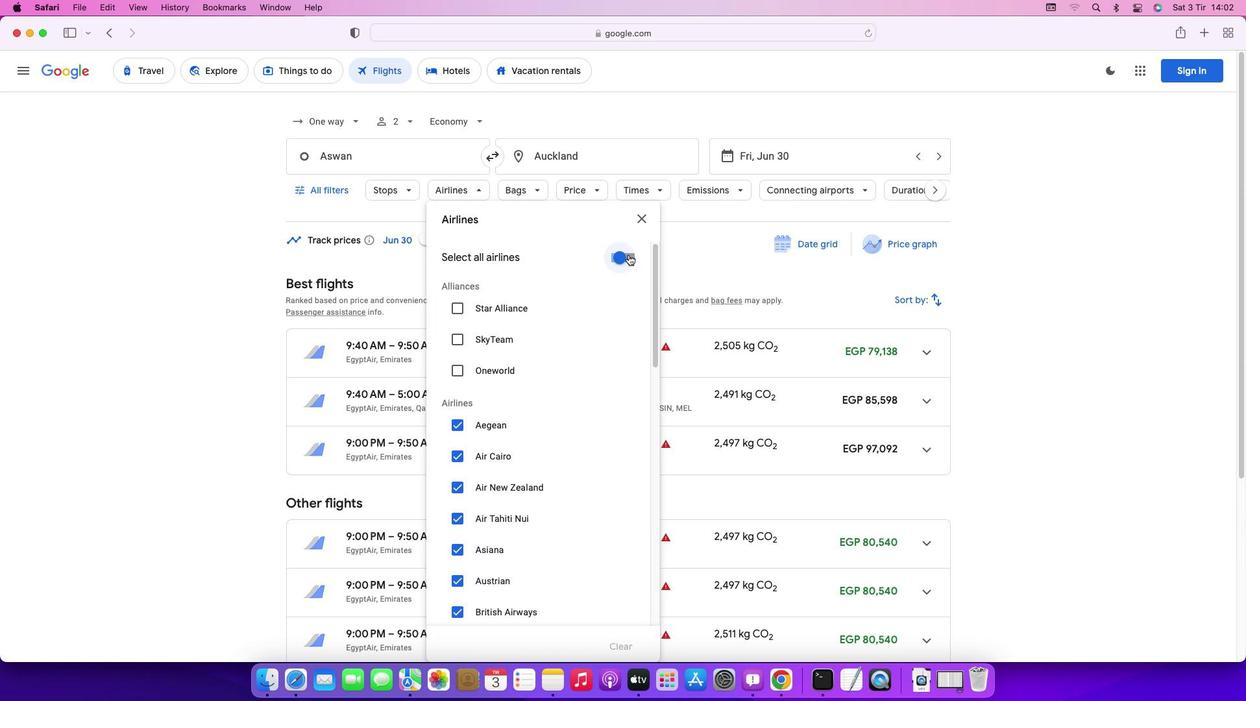 
Action: Mouse moved to (567, 473)
Screenshot: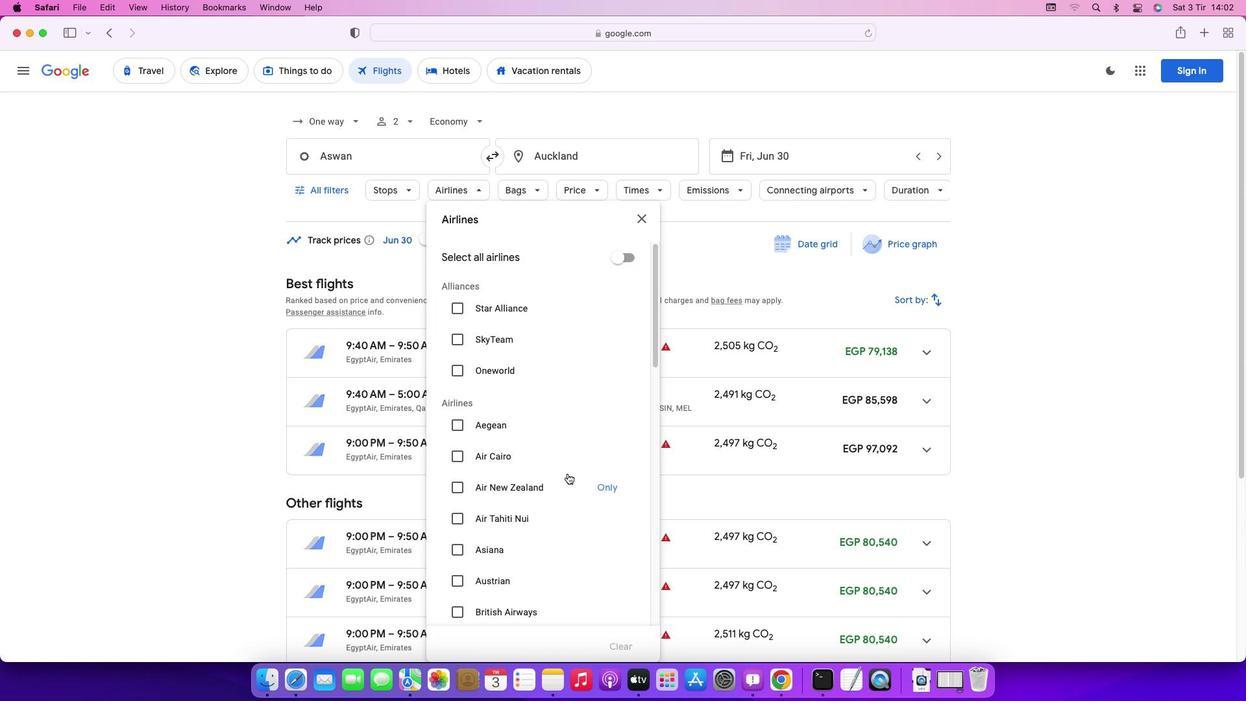 
Action: Mouse scrolled (567, 473) with delta (0, 0)
Screenshot: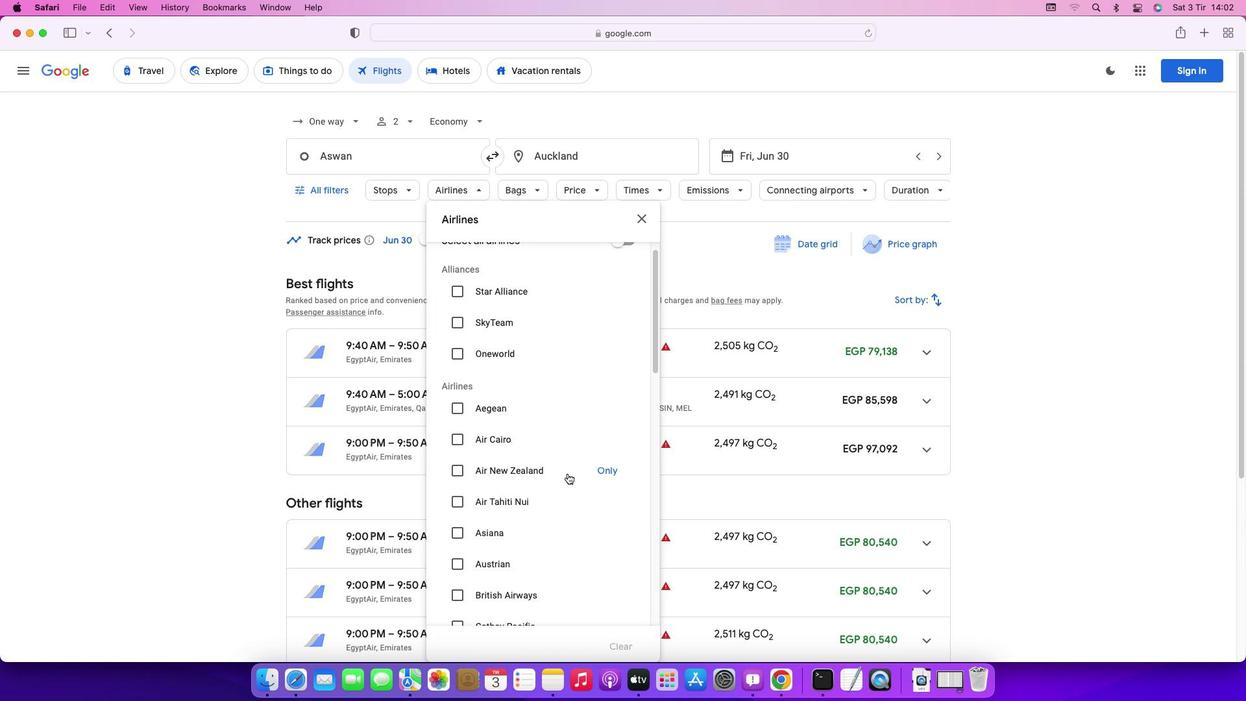 
Action: Mouse scrolled (567, 473) with delta (0, 0)
Screenshot: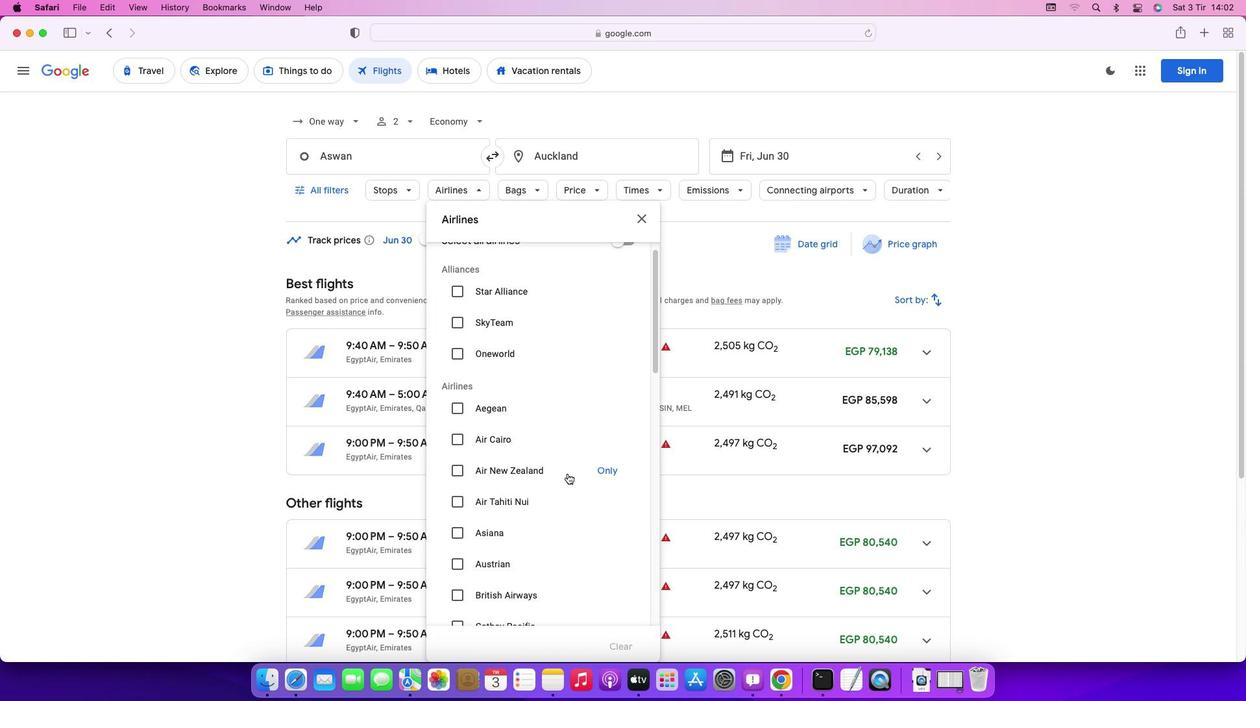 
Action: Mouse scrolled (567, 473) with delta (0, 0)
Screenshot: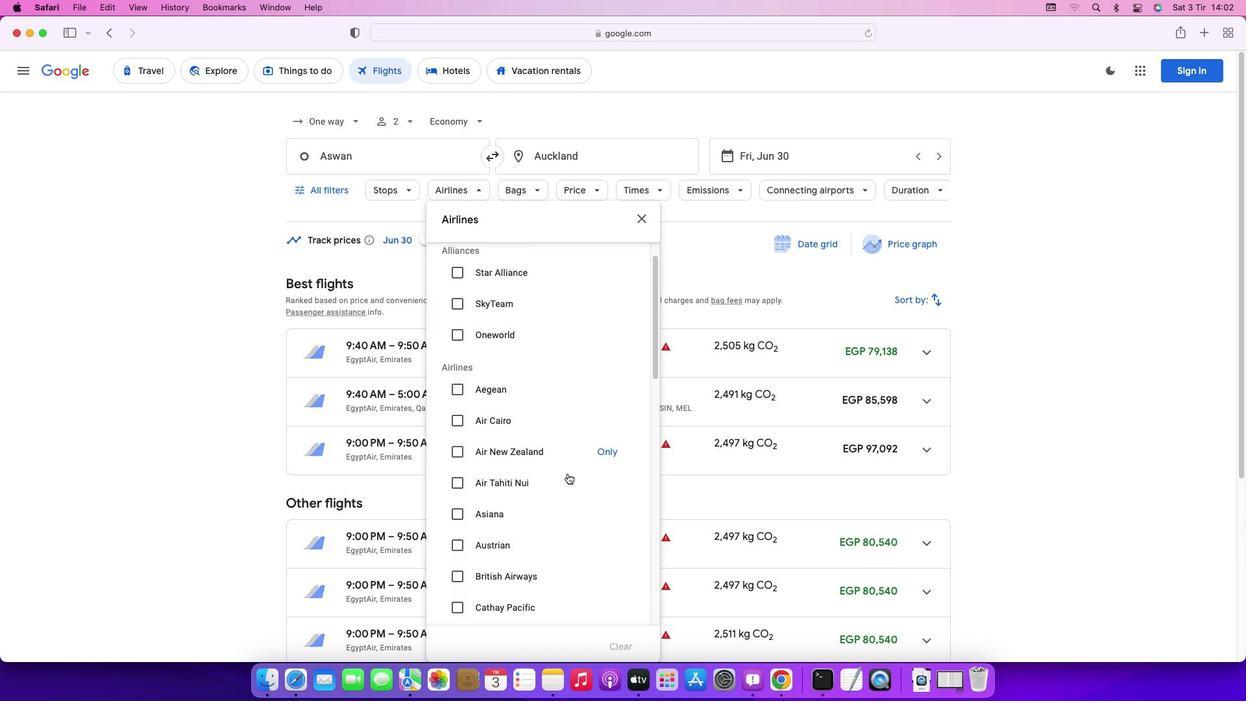 
Action: Mouse scrolled (567, 473) with delta (0, 0)
Screenshot: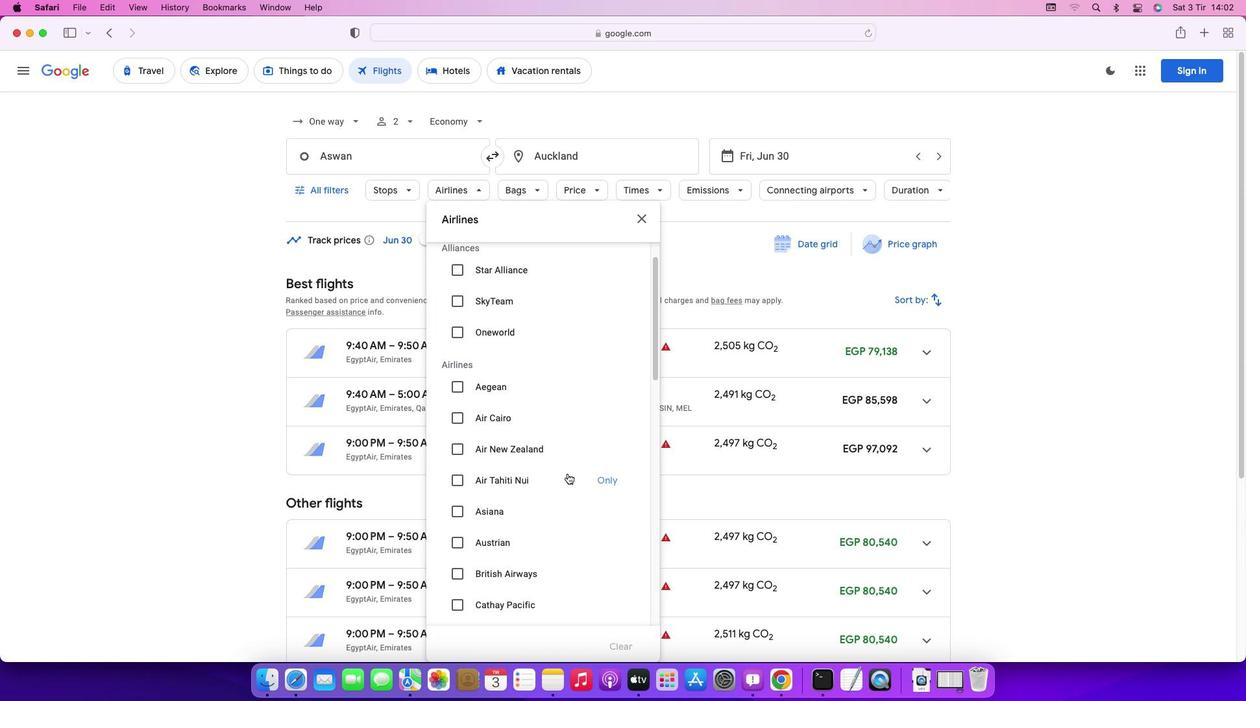 
Action: Mouse scrolled (567, 473) with delta (0, 0)
Screenshot: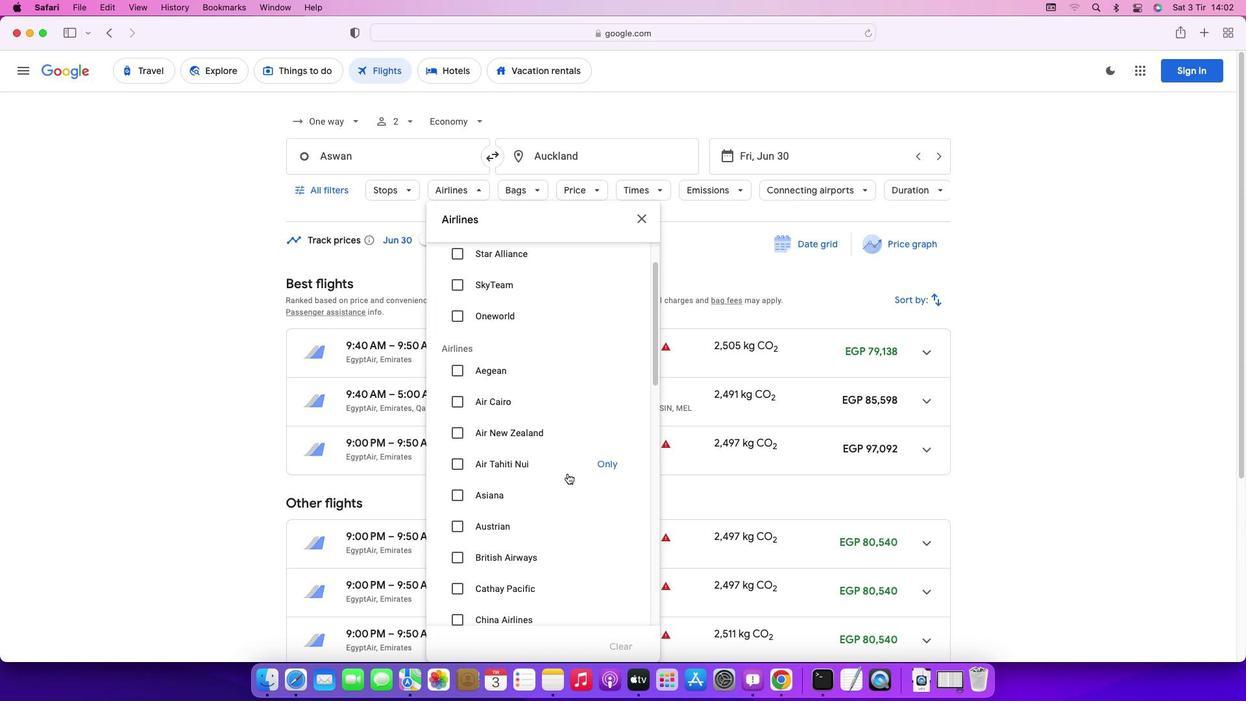 
Action: Mouse scrolled (567, 473) with delta (0, 0)
Screenshot: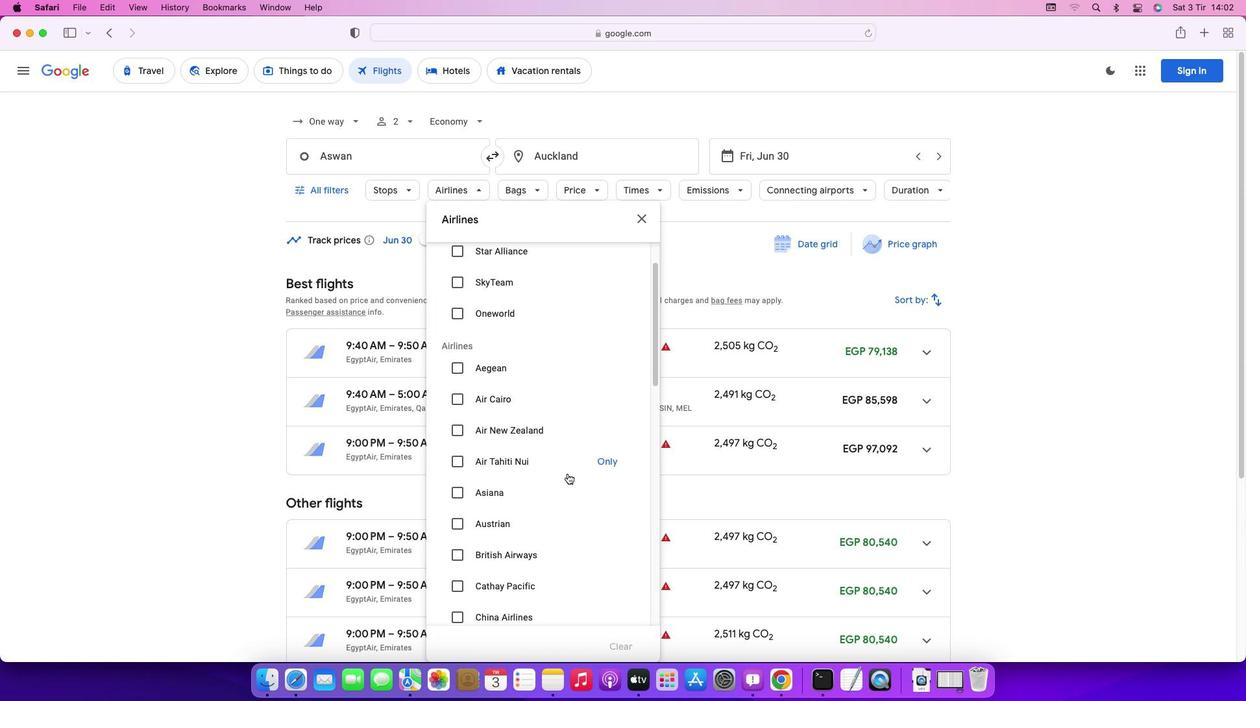 
Action: Mouse scrolled (567, 473) with delta (0, 0)
Screenshot: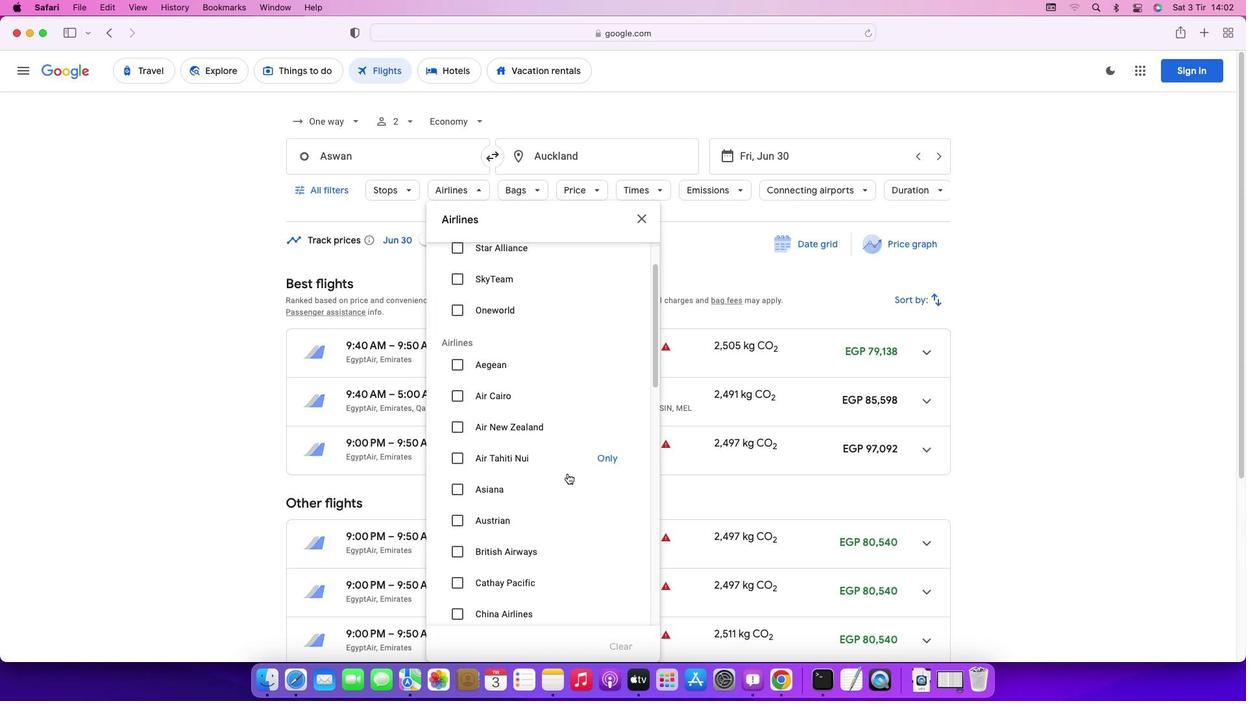 
Action: Mouse scrolled (567, 473) with delta (0, 0)
Screenshot: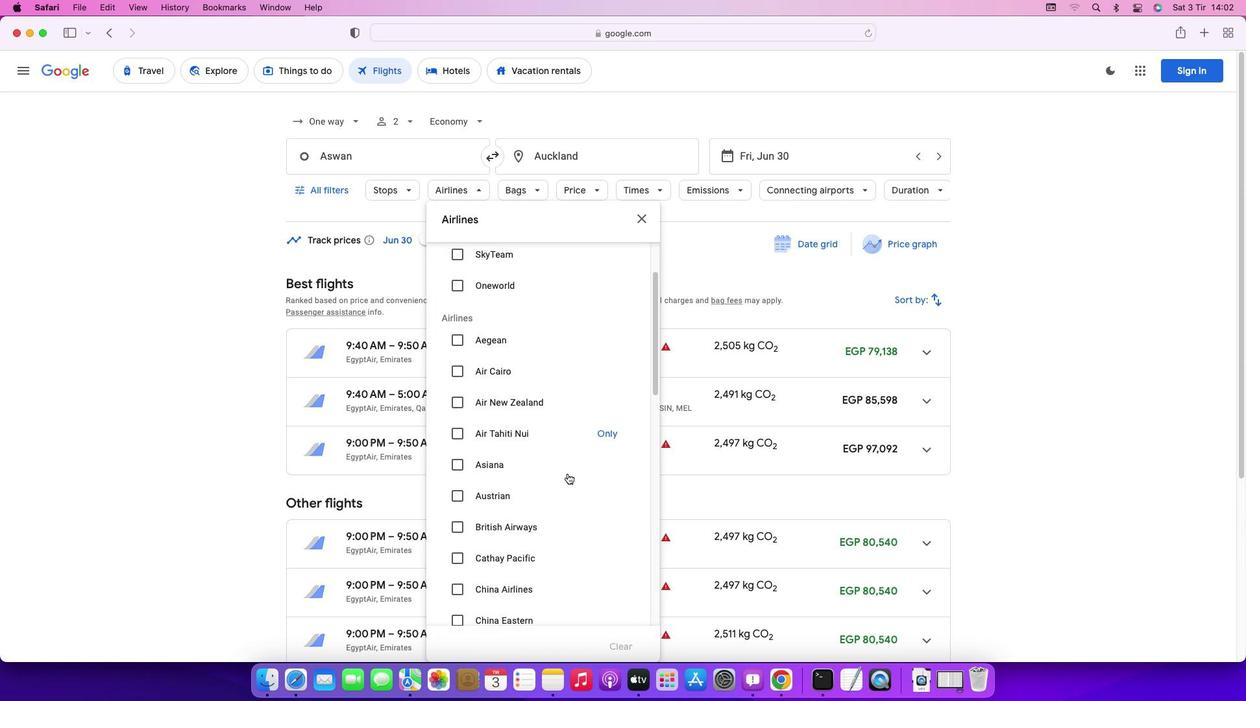 
Action: Mouse scrolled (567, 473) with delta (0, 0)
Screenshot: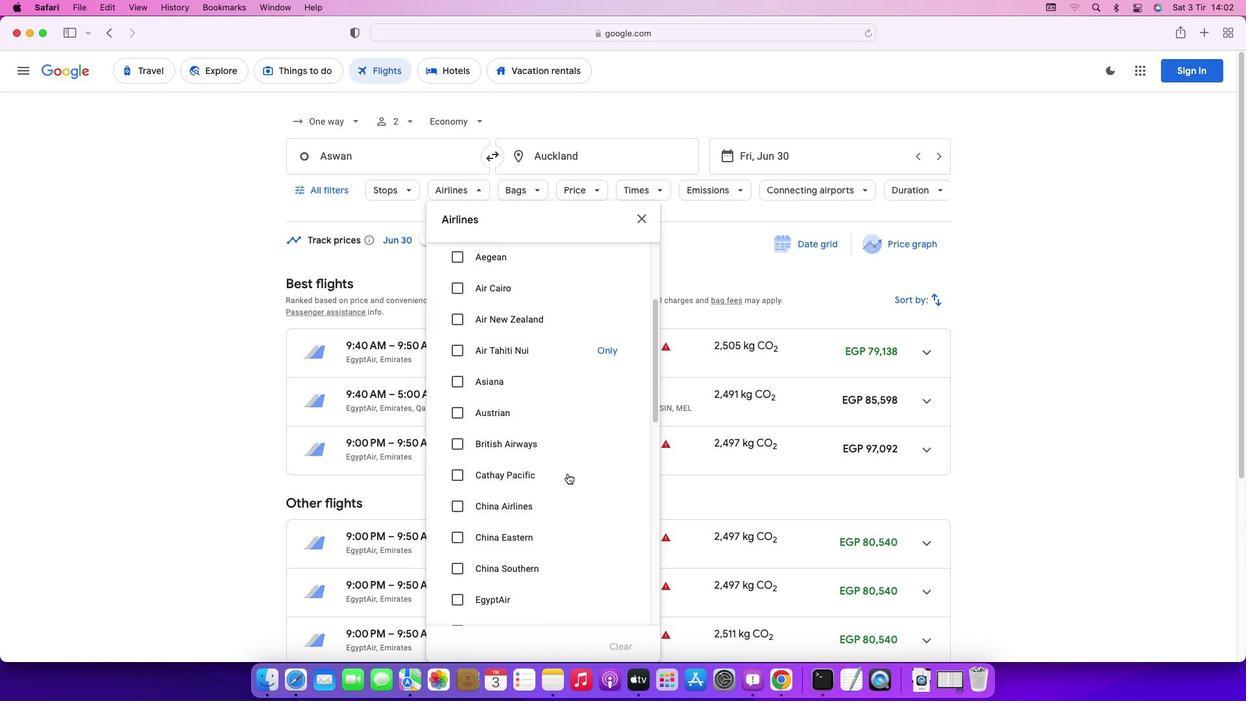 
Action: Mouse scrolled (567, 473) with delta (0, -1)
Screenshot: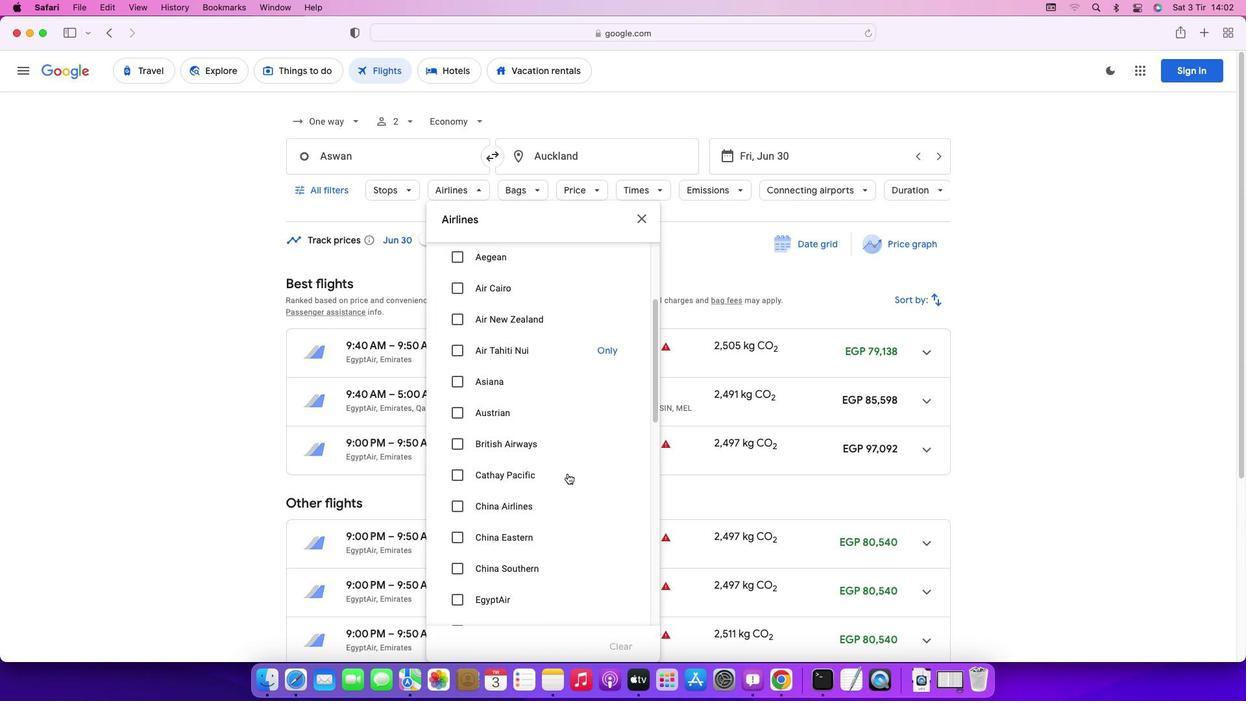 
Action: Mouse scrolled (567, 473) with delta (0, -1)
Screenshot: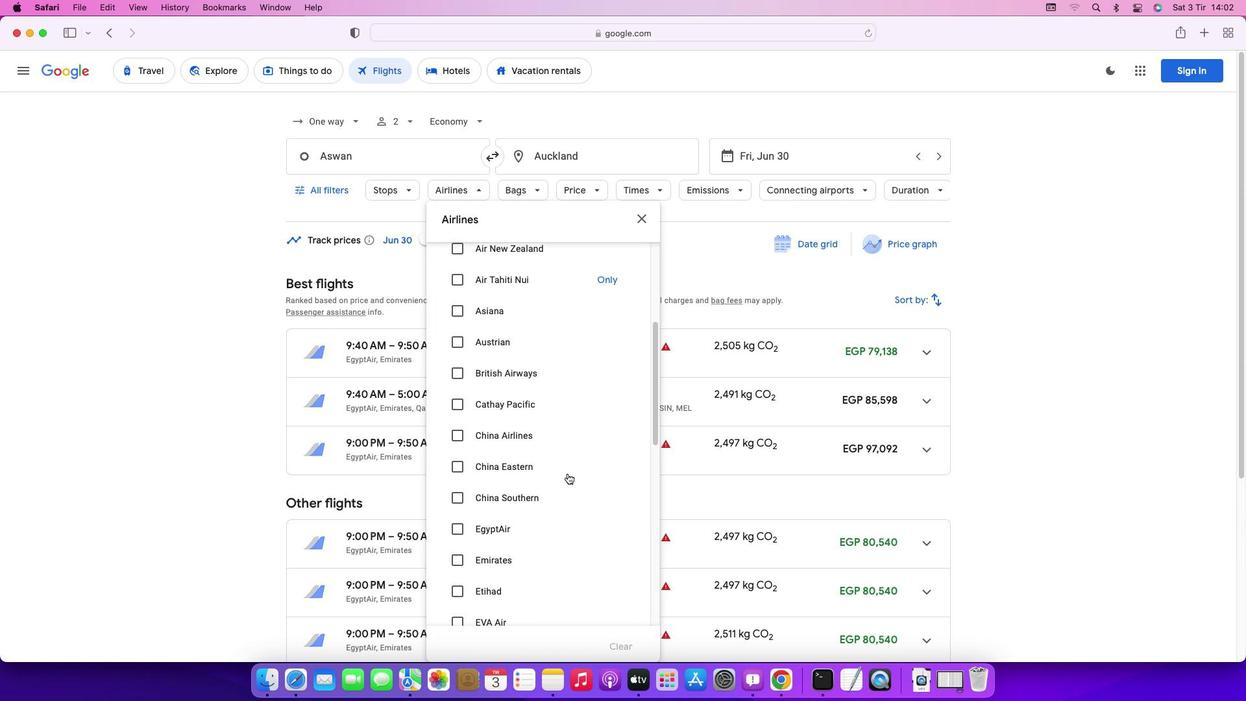 
Action: Mouse scrolled (567, 473) with delta (0, 0)
Screenshot: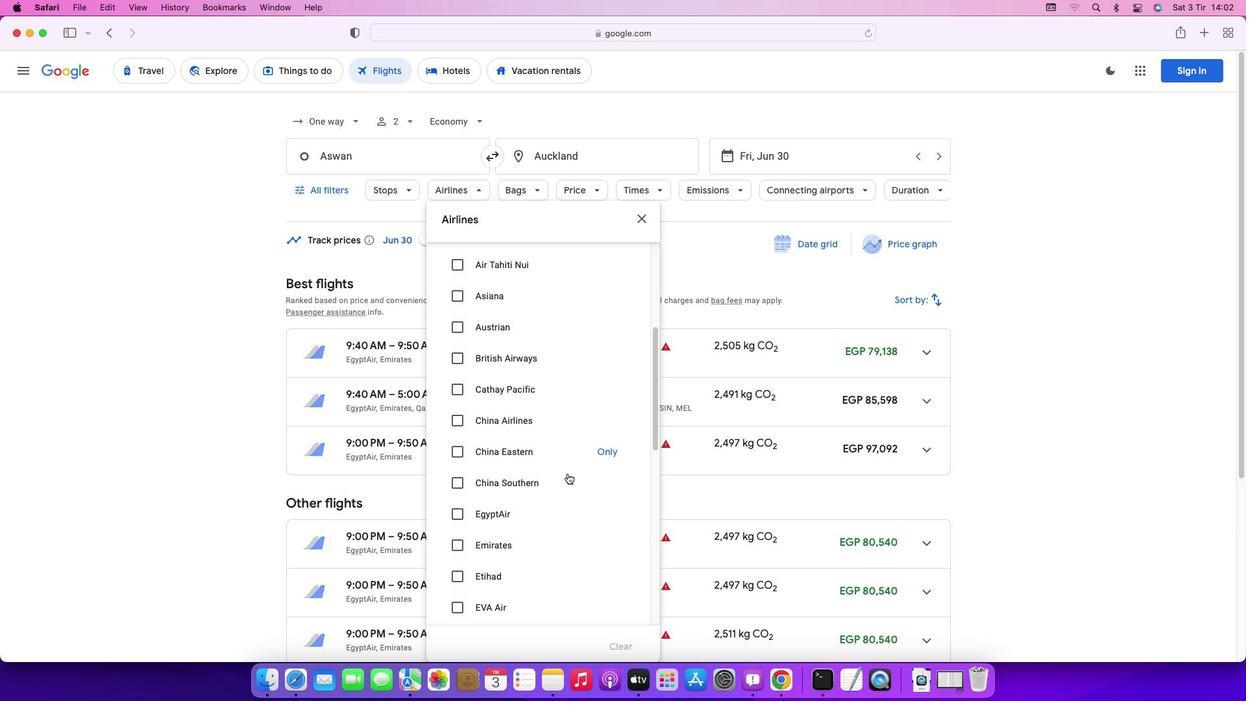 
Action: Mouse scrolled (567, 473) with delta (0, 0)
Screenshot: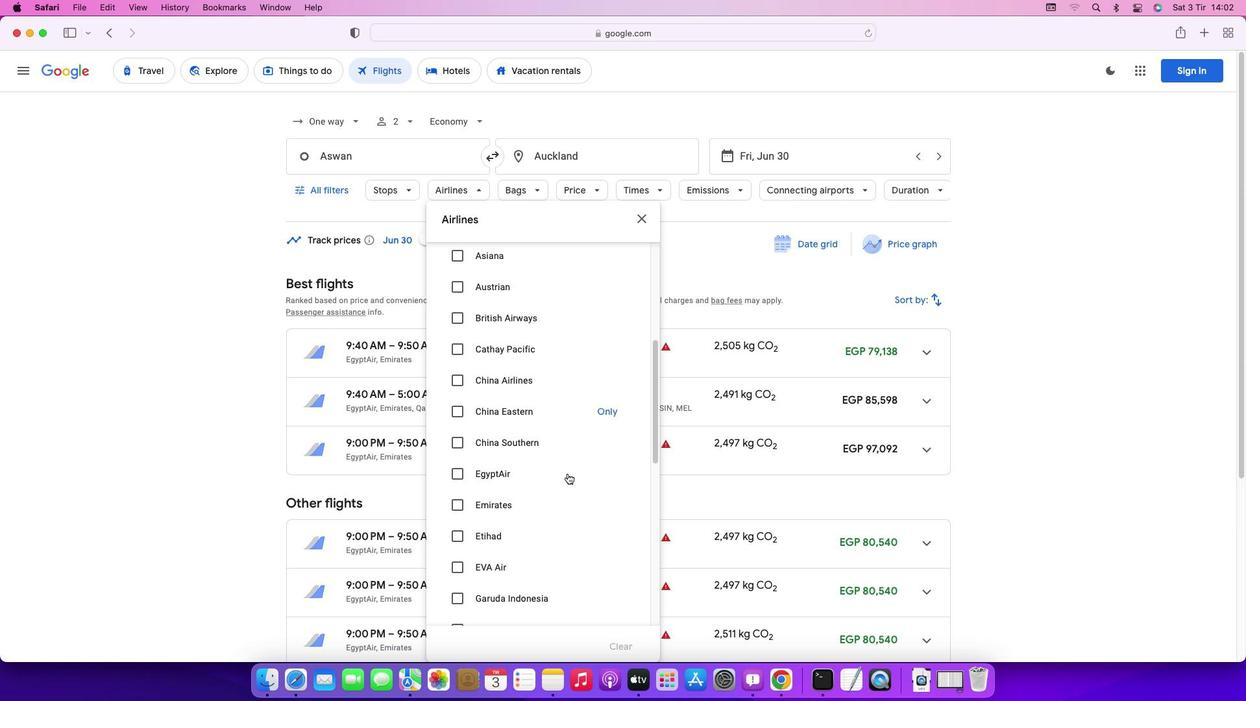 
Action: Mouse scrolled (567, 473) with delta (0, 0)
Screenshot: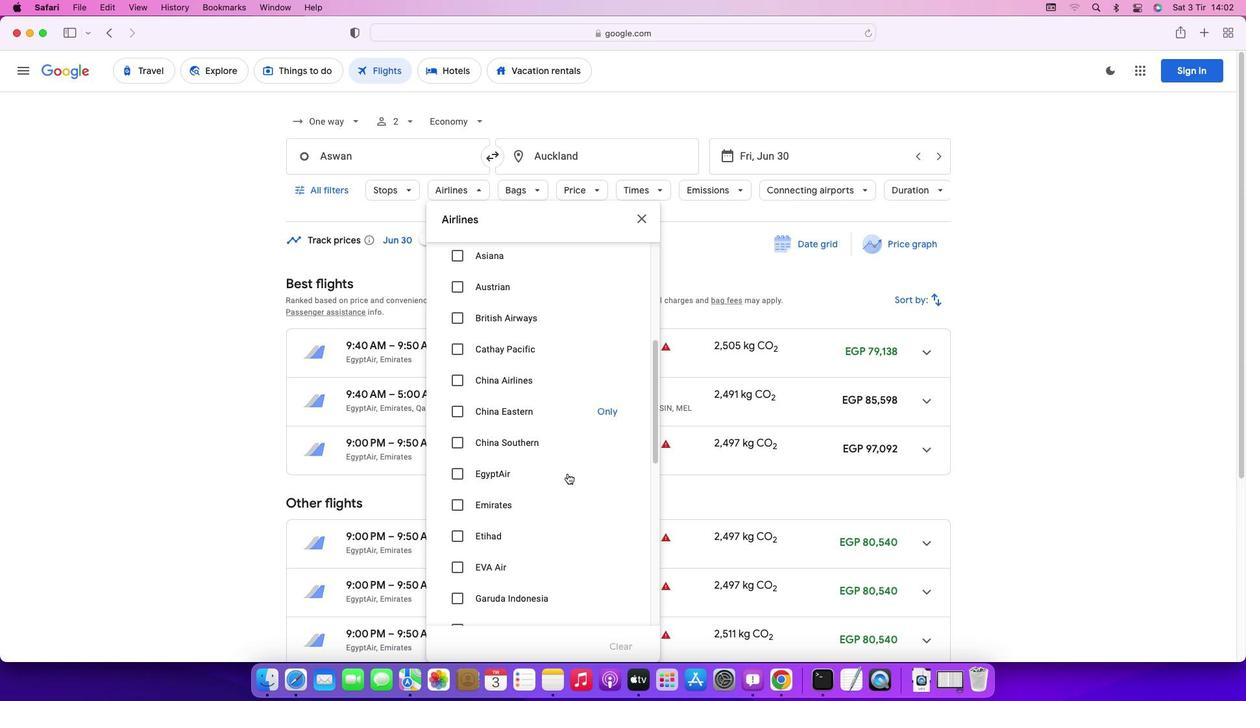 
Action: Mouse moved to (459, 504)
Screenshot: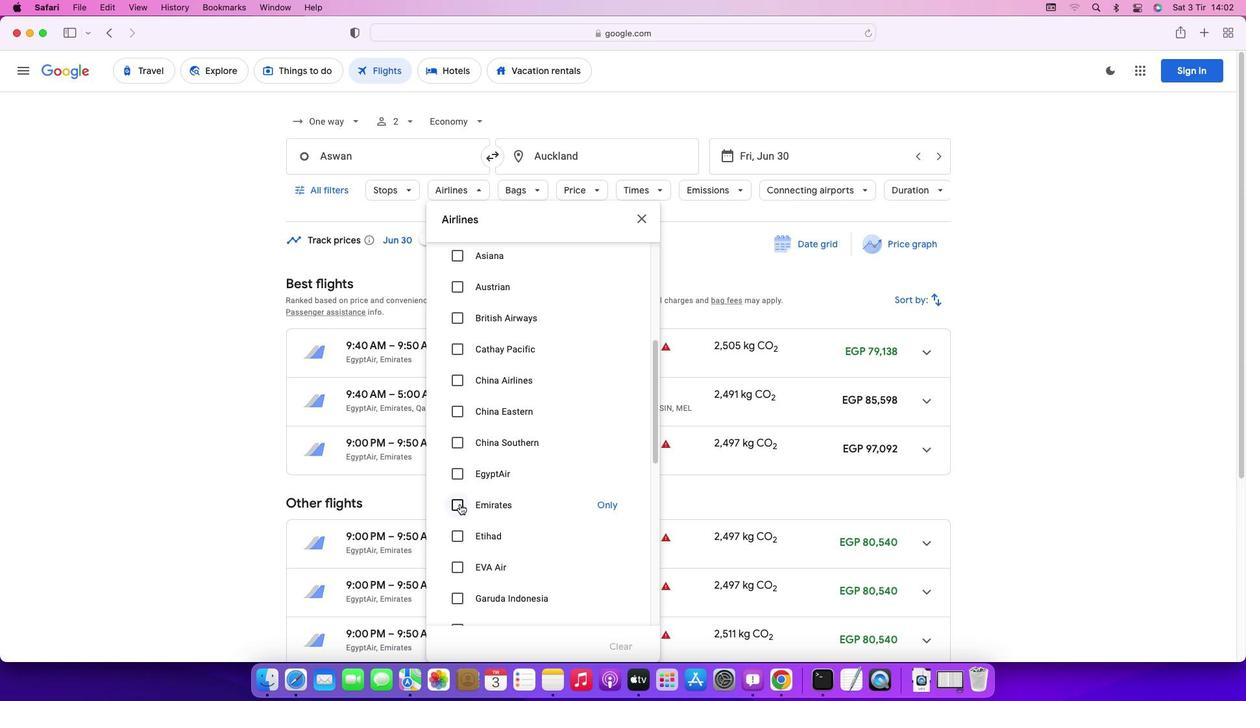 
Action: Mouse pressed left at (459, 504)
Screenshot: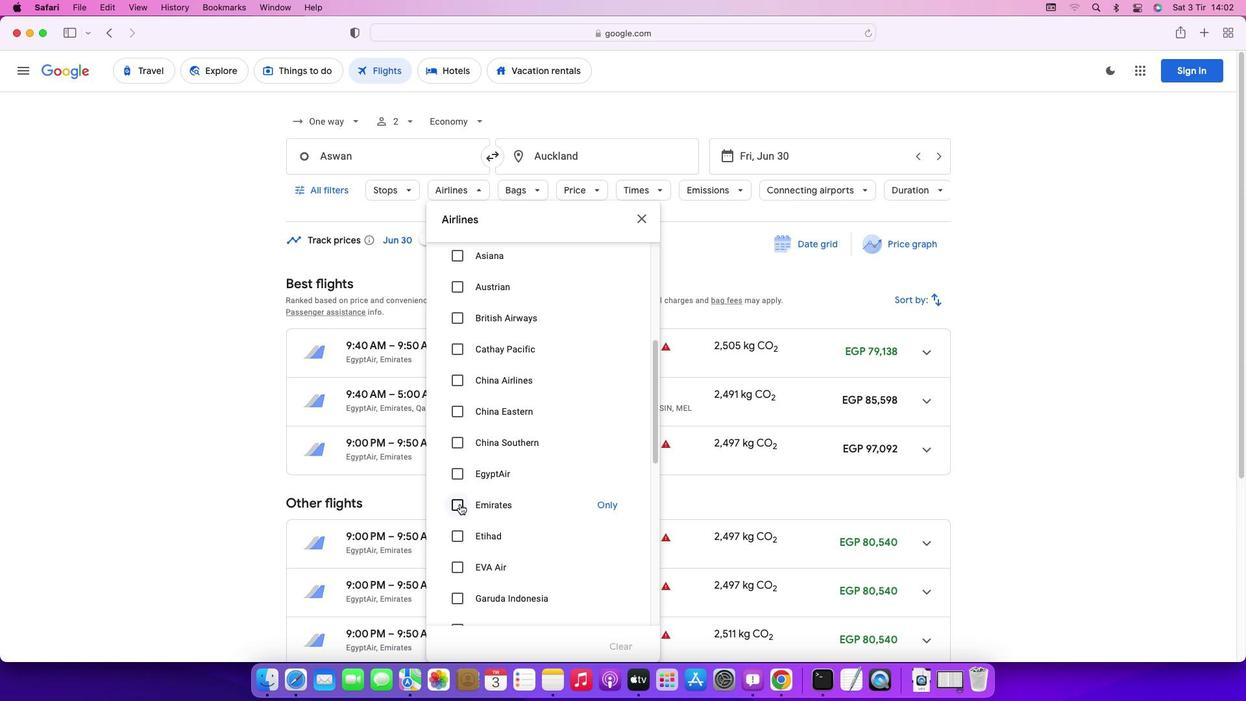 
Action: Mouse moved to (548, 190)
Screenshot: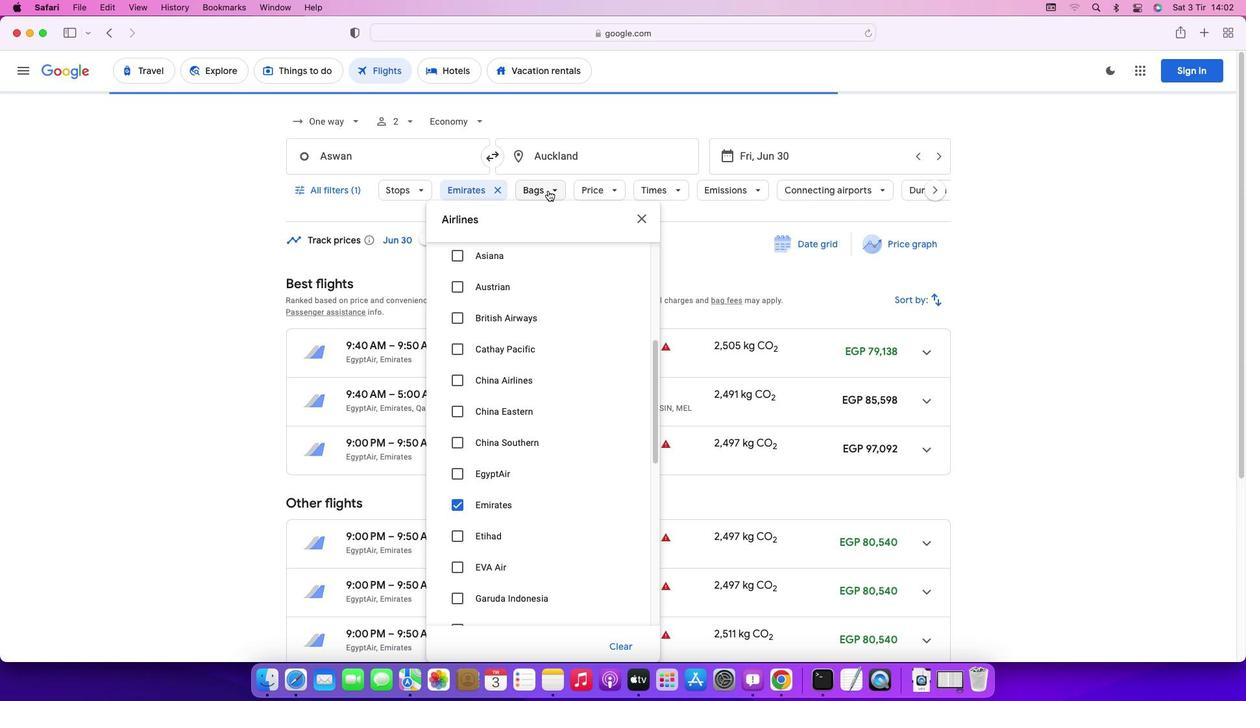 
Action: Mouse pressed left at (548, 190)
Screenshot: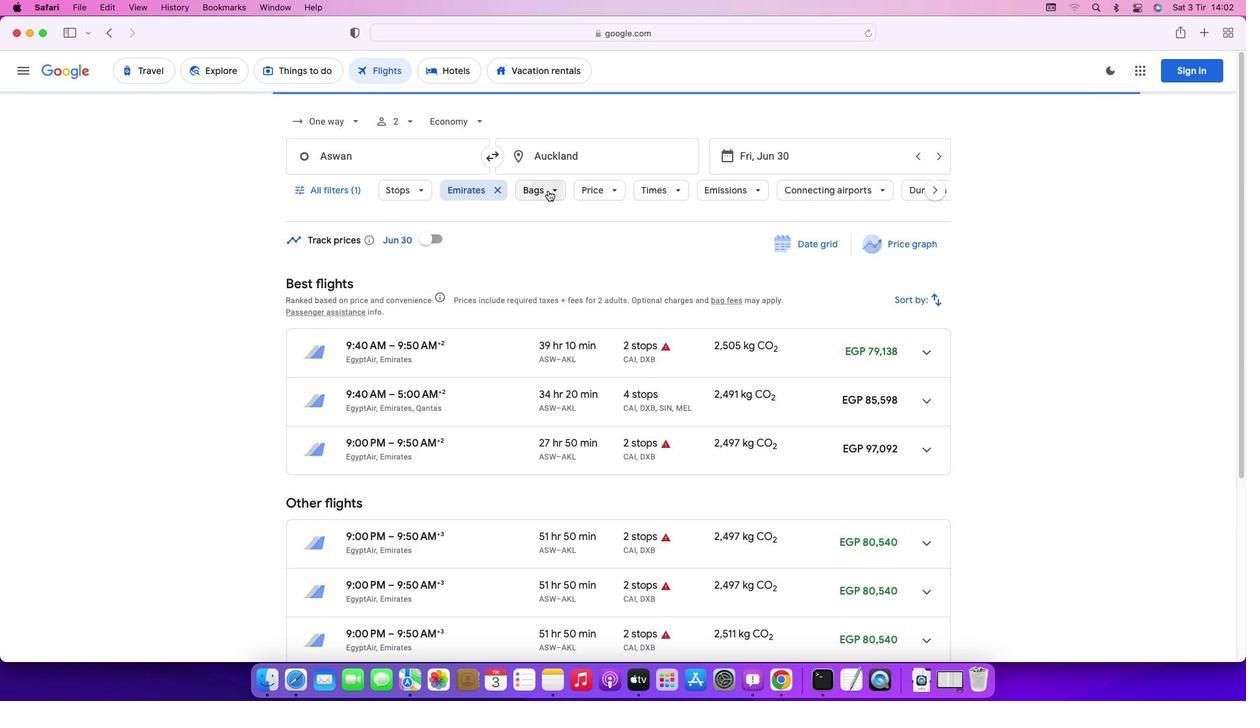 
Action: Mouse moved to (719, 254)
Screenshot: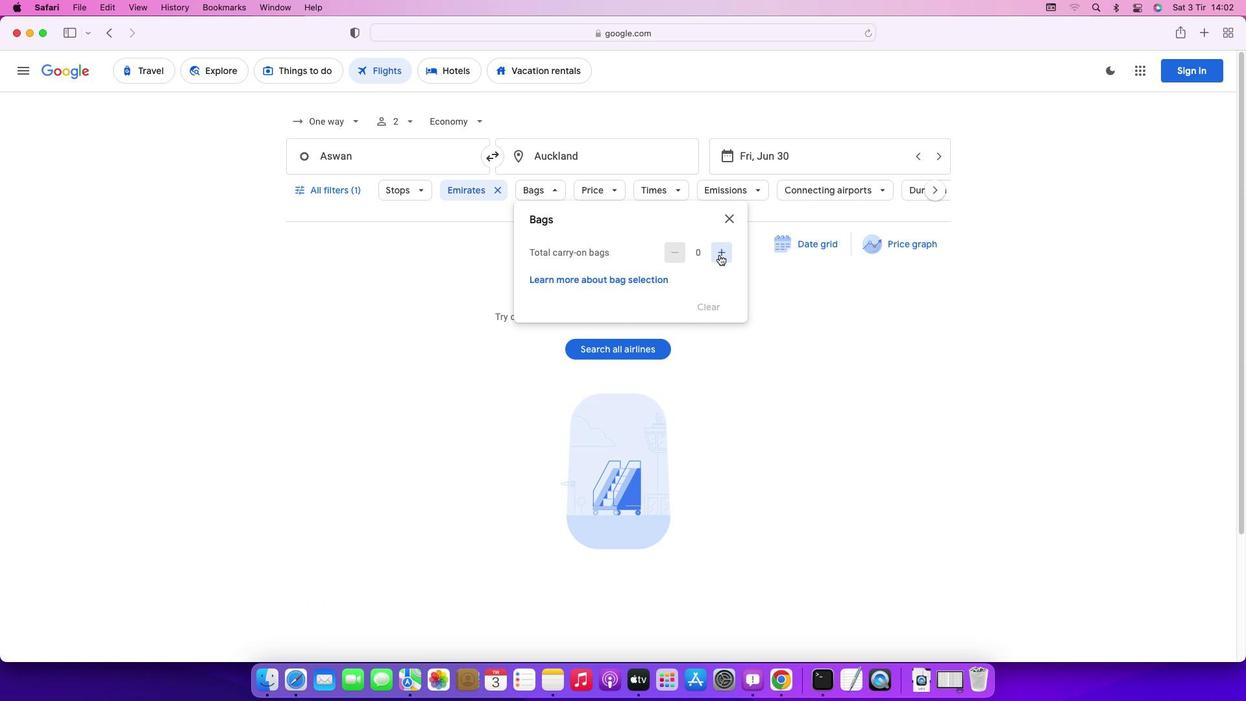 
Action: Mouse pressed left at (719, 254)
Screenshot: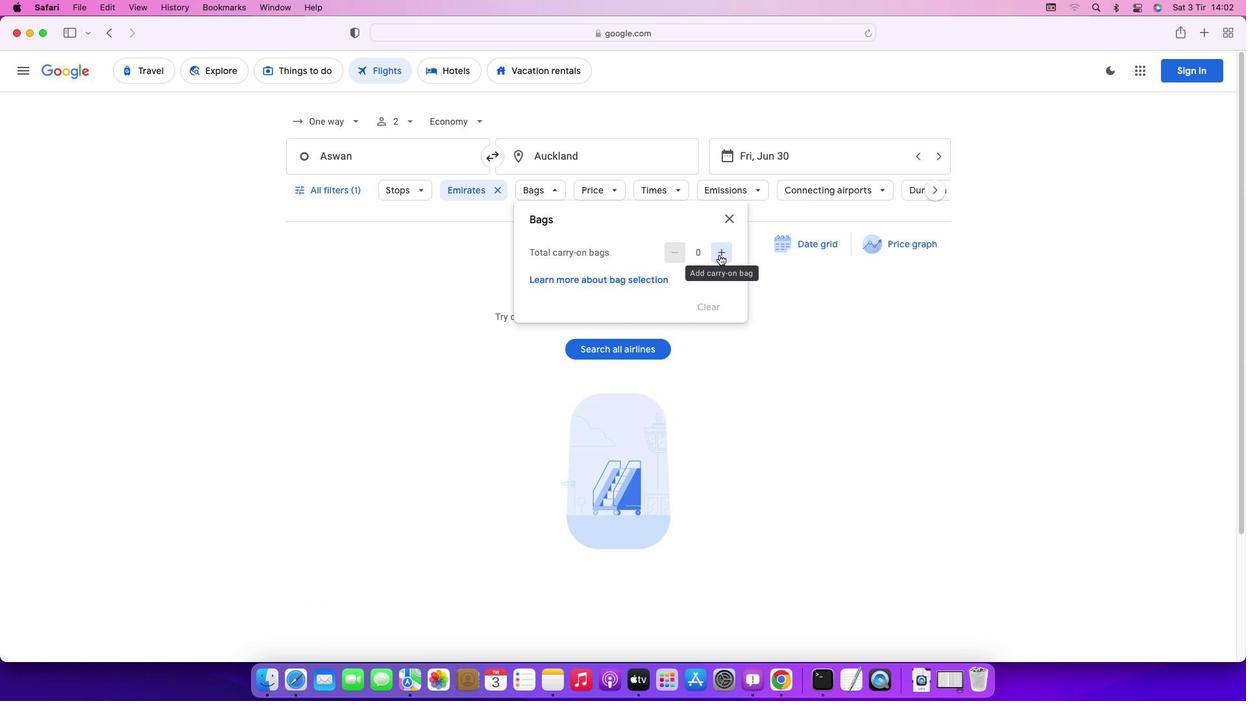
Action: Mouse moved to (655, 194)
Screenshot: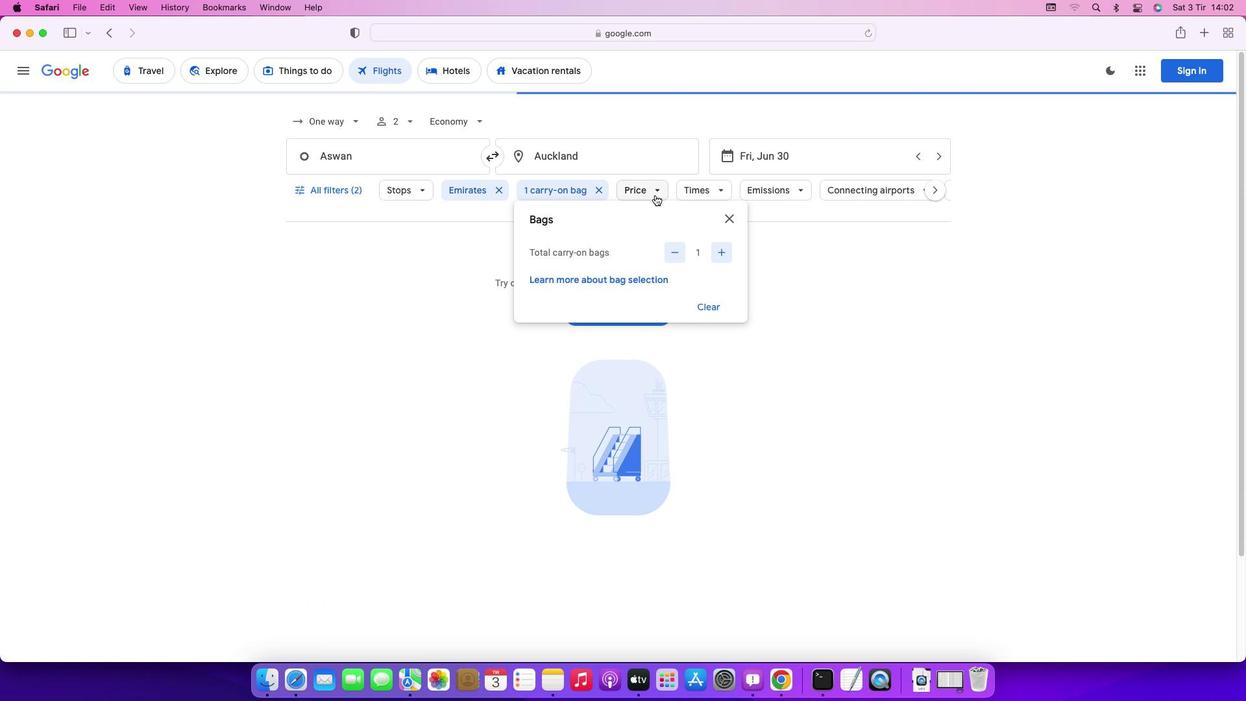 
Action: Mouse pressed left at (655, 194)
Screenshot: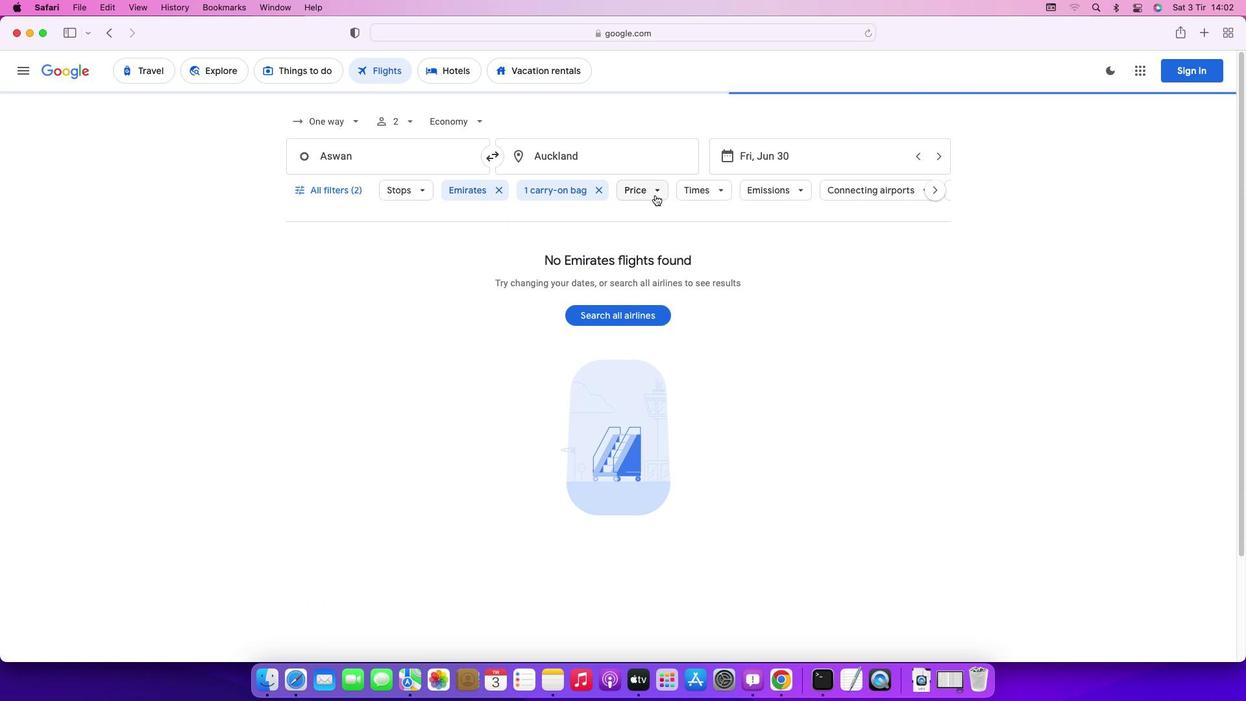 
Action: Mouse moved to (829, 278)
Screenshot: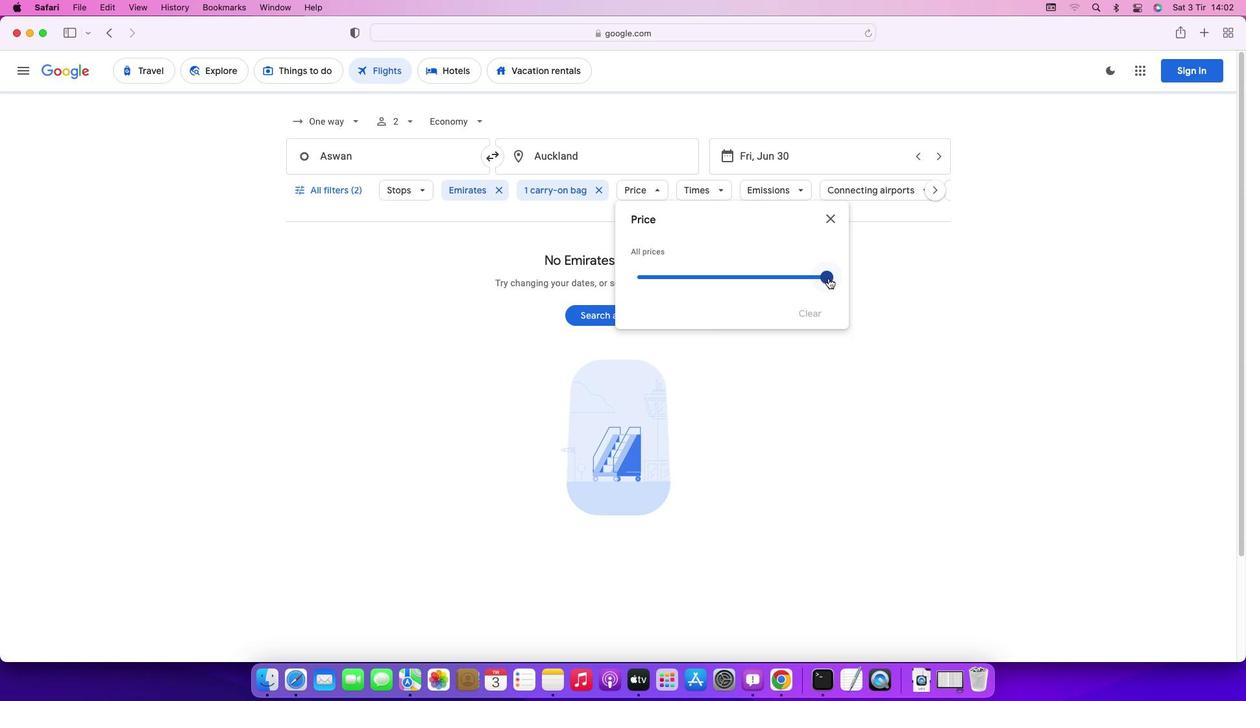 
Action: Mouse pressed left at (829, 278)
Screenshot: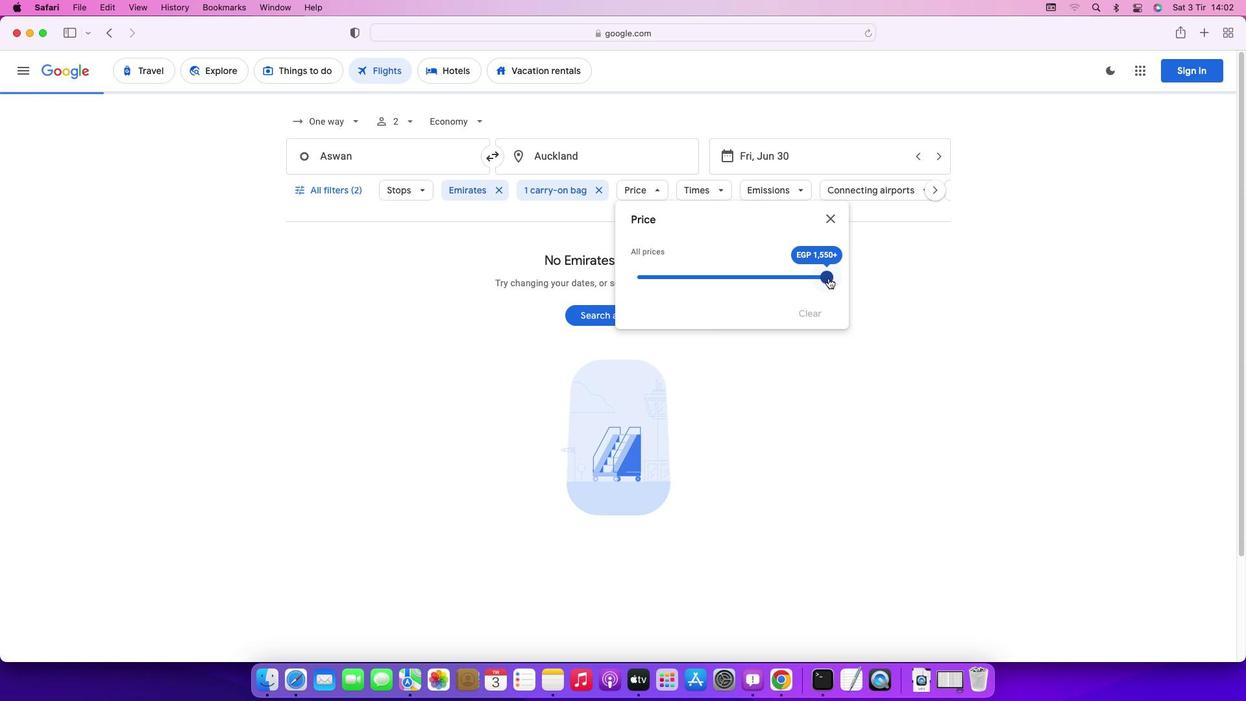 
Action: Mouse moved to (706, 194)
Screenshot: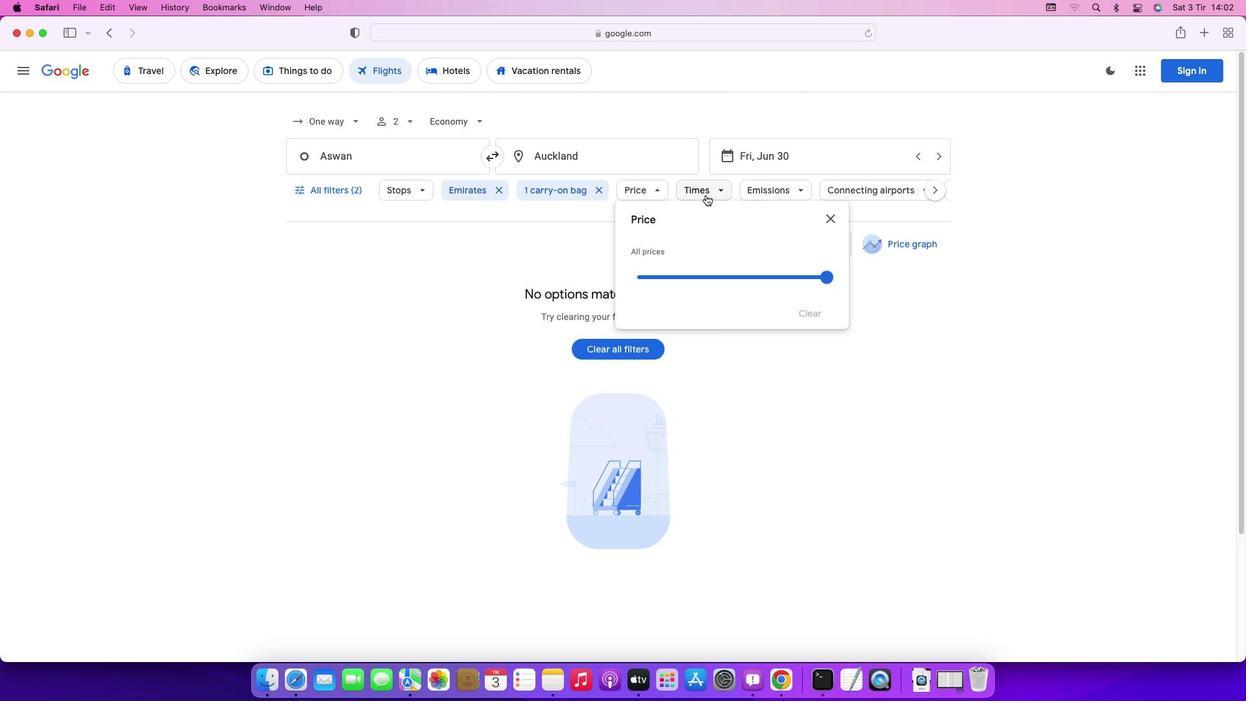 
Action: Mouse pressed left at (706, 194)
Screenshot: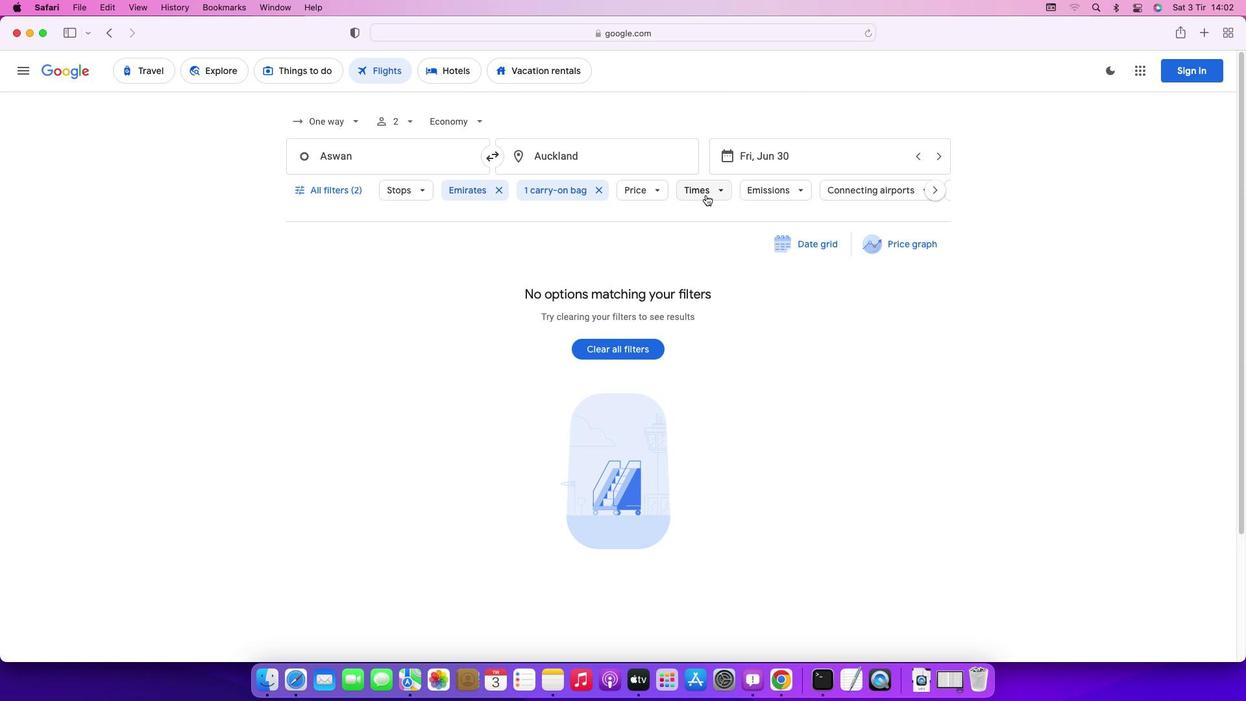 
Action: Mouse moved to (700, 317)
Screenshot: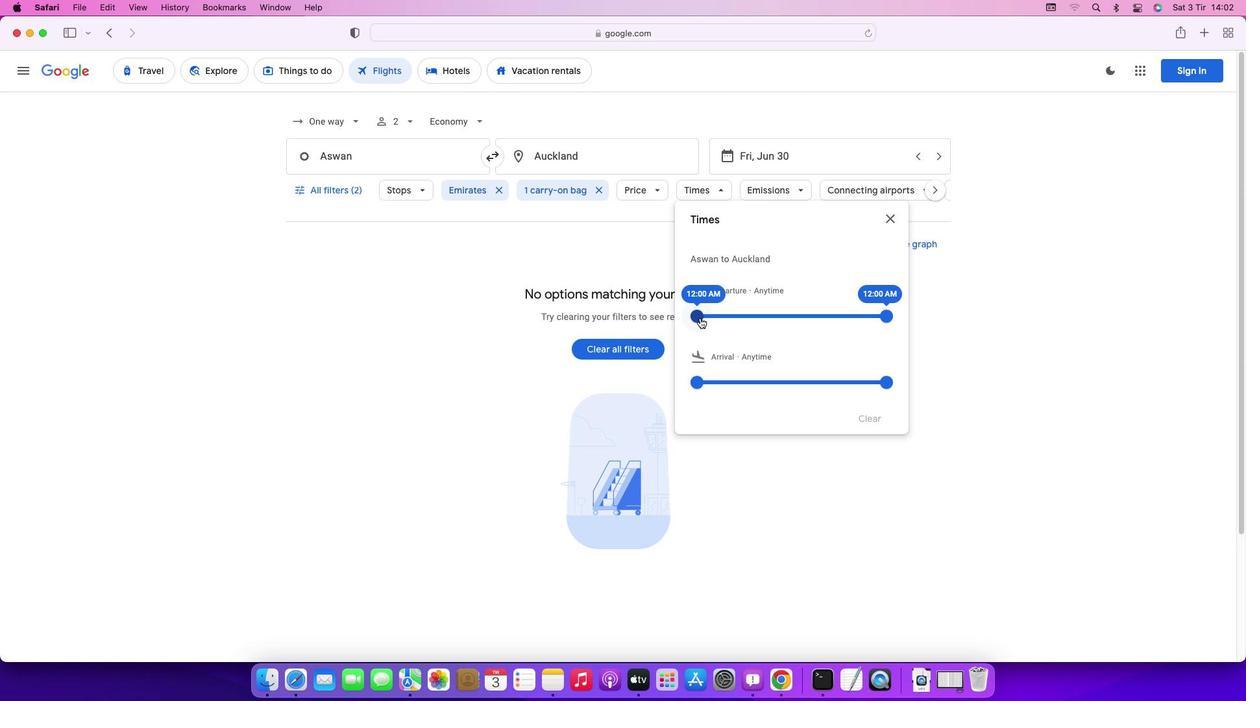 
Action: Mouse pressed left at (700, 317)
Screenshot: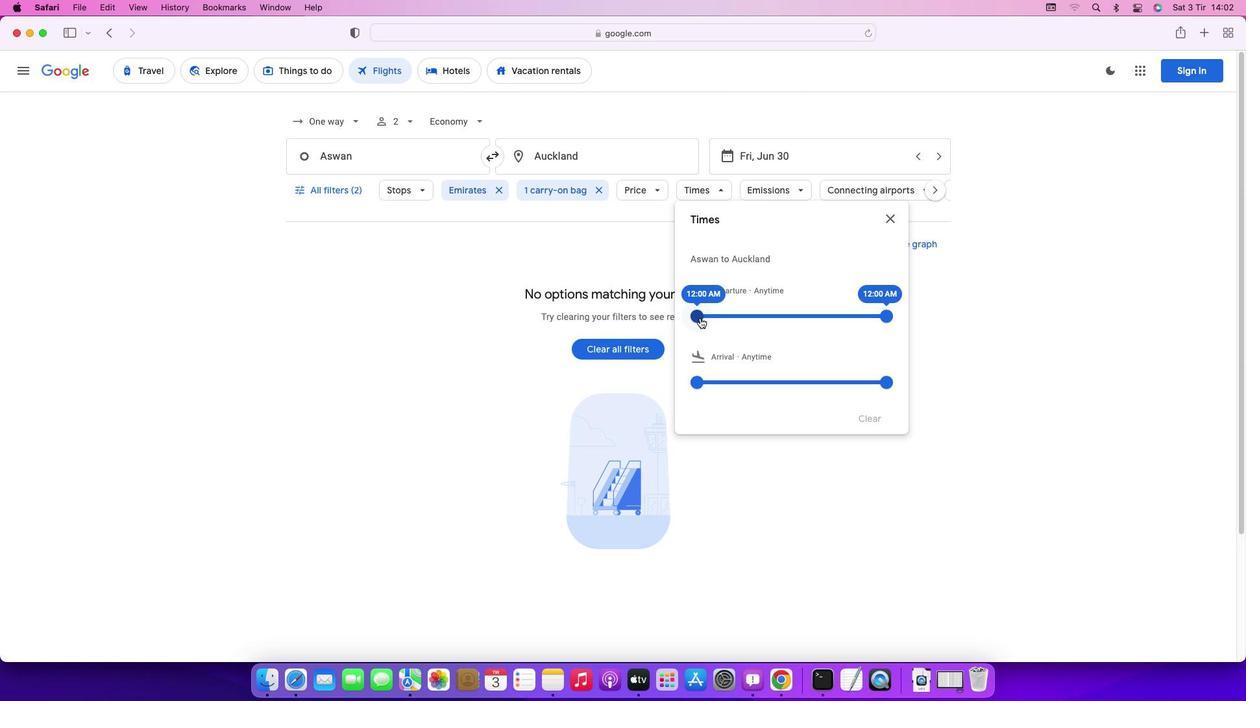 
Action: Mouse moved to (886, 315)
Screenshot: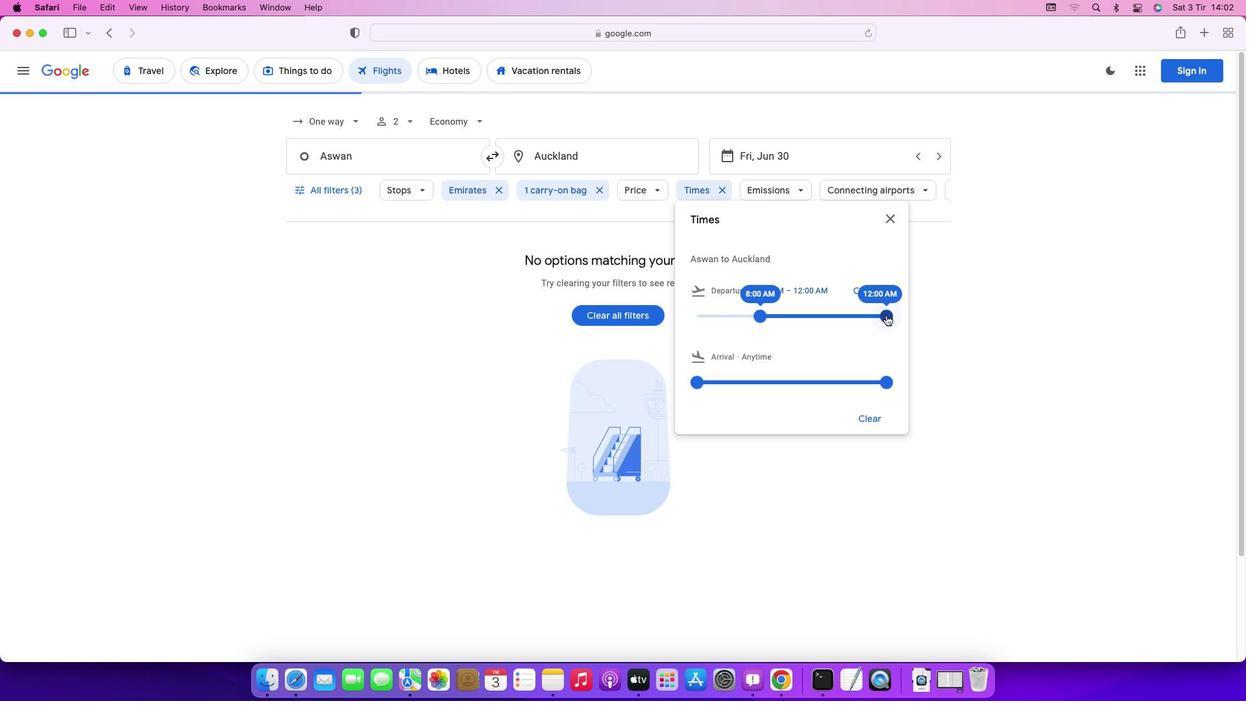 
Action: Mouse pressed left at (886, 315)
Screenshot: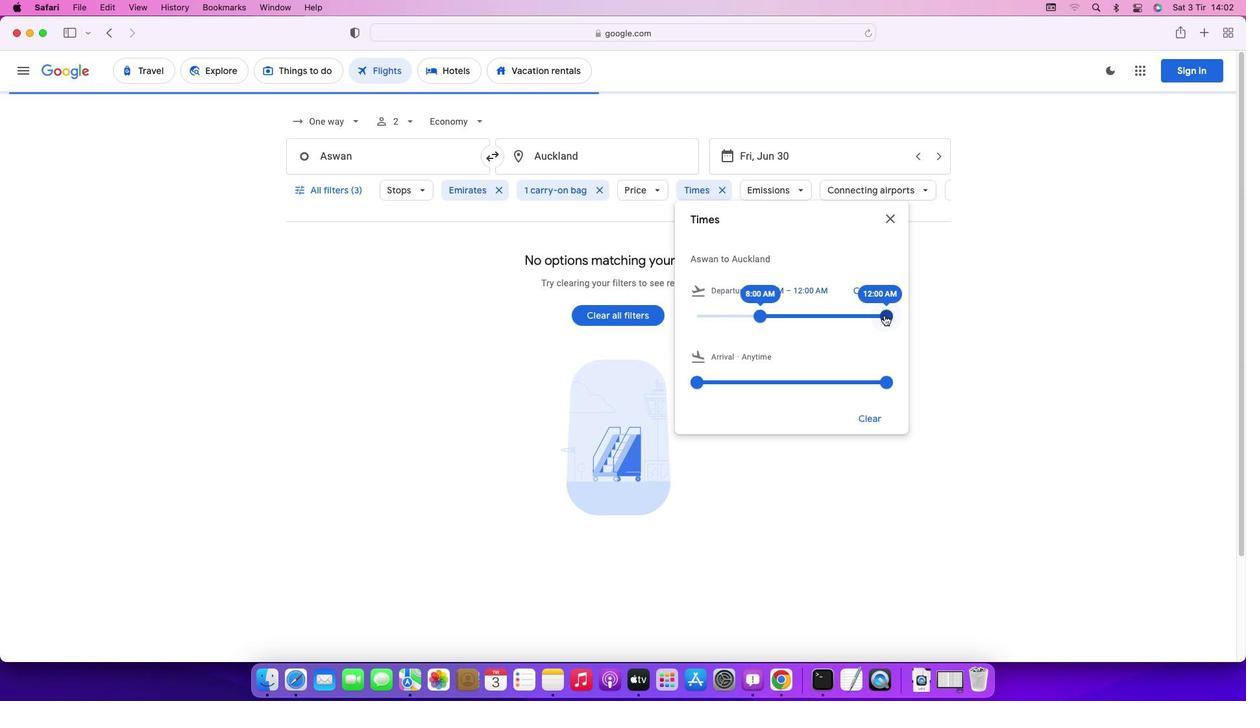 
Action: Mouse moved to (942, 326)
Screenshot: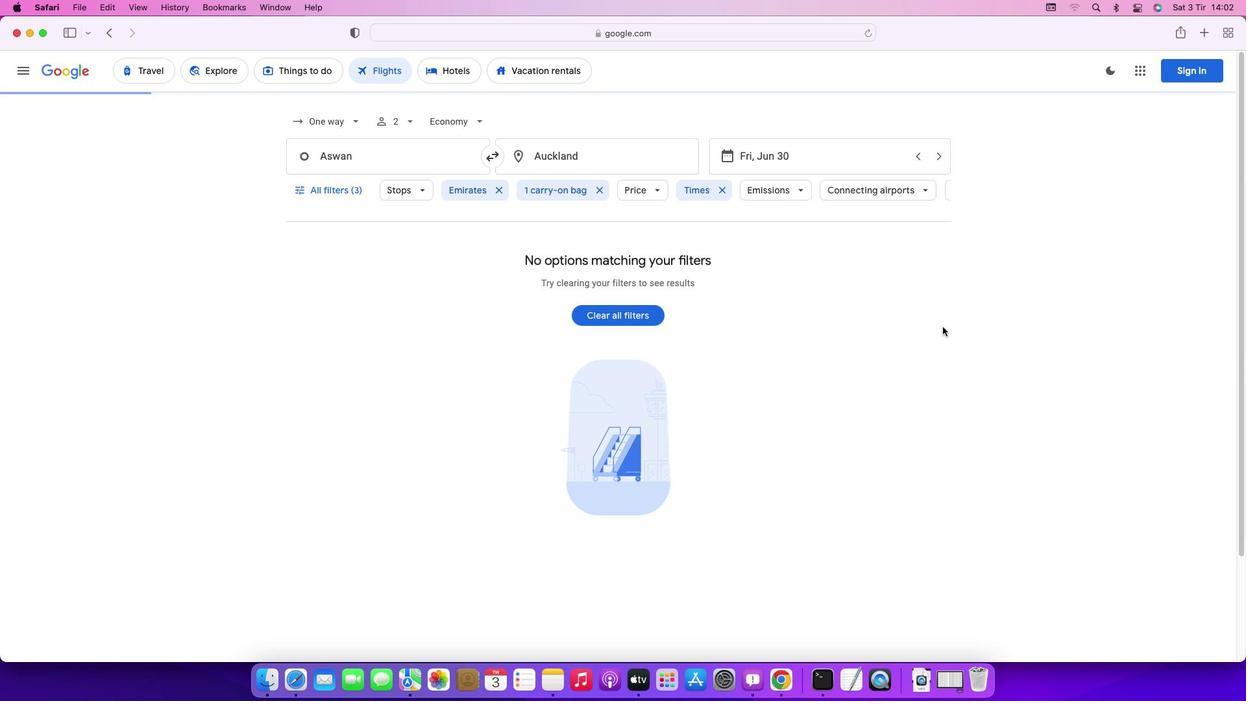 
Action: Mouse pressed left at (942, 326)
Screenshot: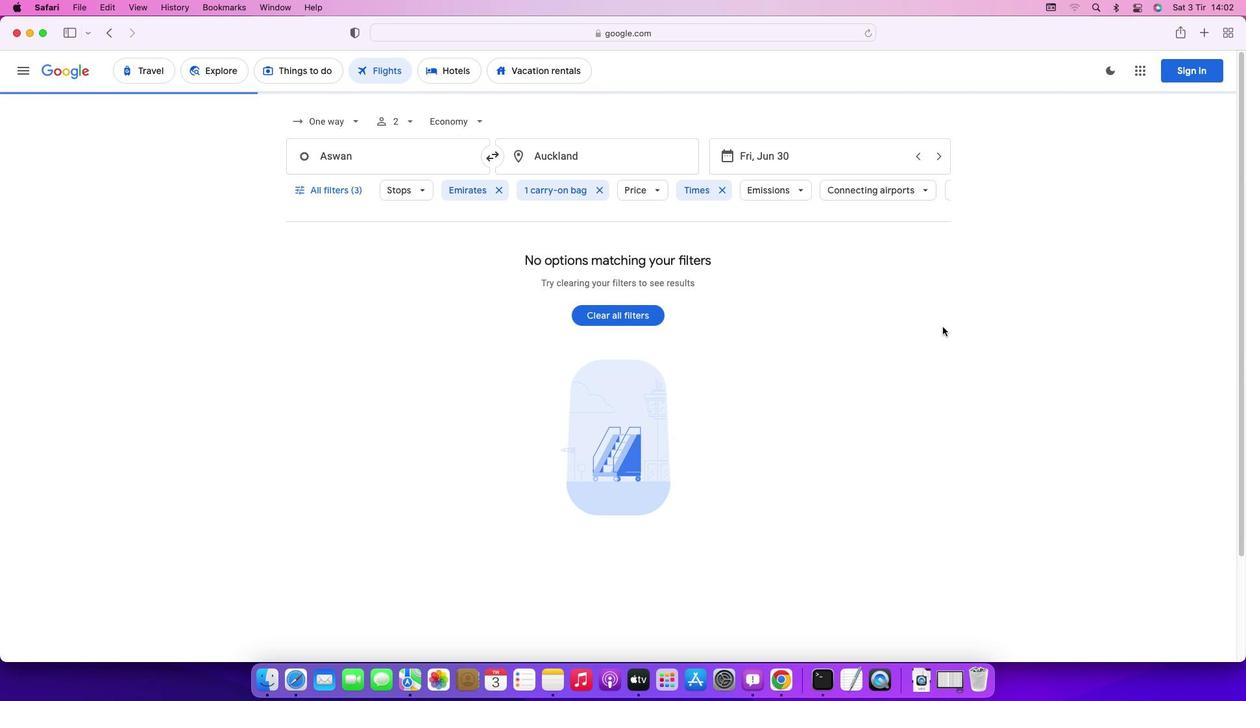 
Action: Mouse moved to (942, 327)
Screenshot: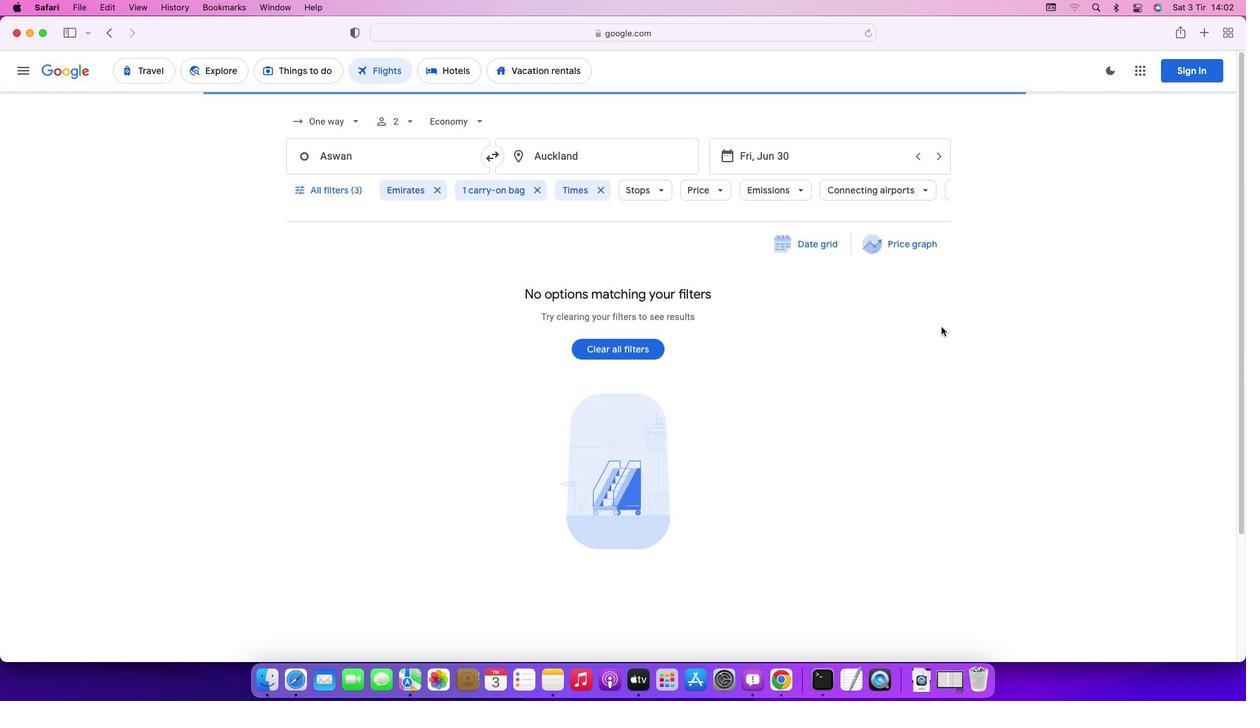 
